 Task: In the Company laguardia.edu, Add note: 'Schedule a meeting with the analytics team to review campaign metrics.'. Mark checkbox to create task to follow up ': In 3 business days '. Create task, with  description: Physical meeting done, Add due date: In 3 Business Days; Add reminder: 30 Minutes before. Set Priority High and add note: follow up with the client regarding their recent inquiry and address any questions they may have.. Logged in from softage.5@softage.net
Action: Mouse moved to (74, 61)
Screenshot: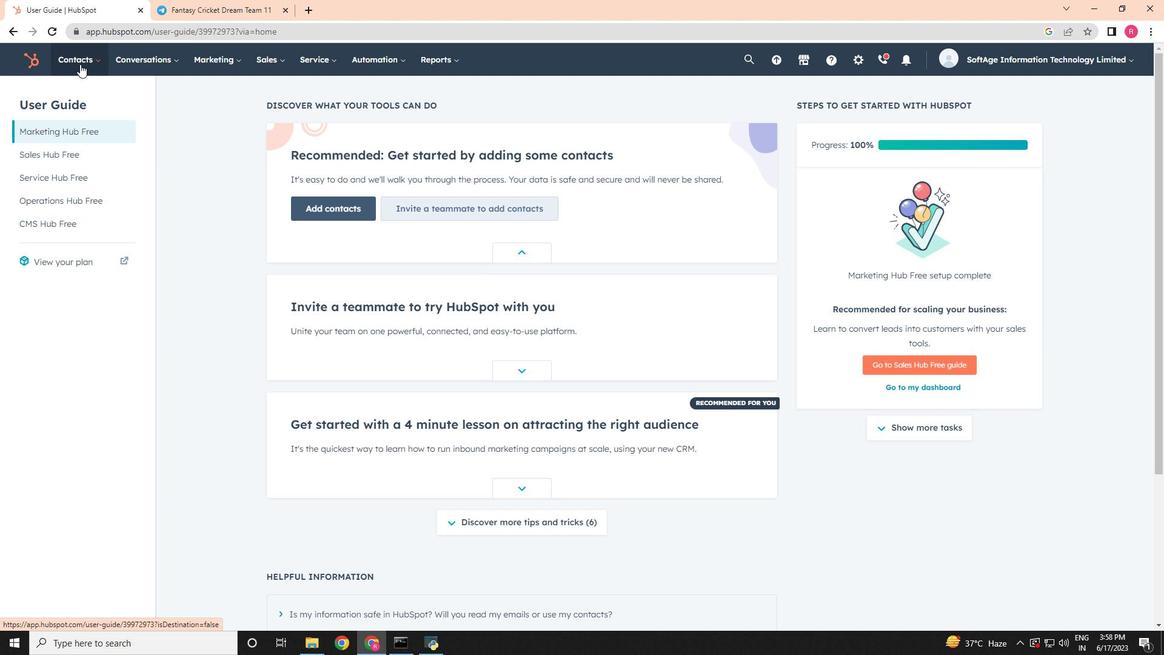 
Action: Mouse pressed left at (74, 61)
Screenshot: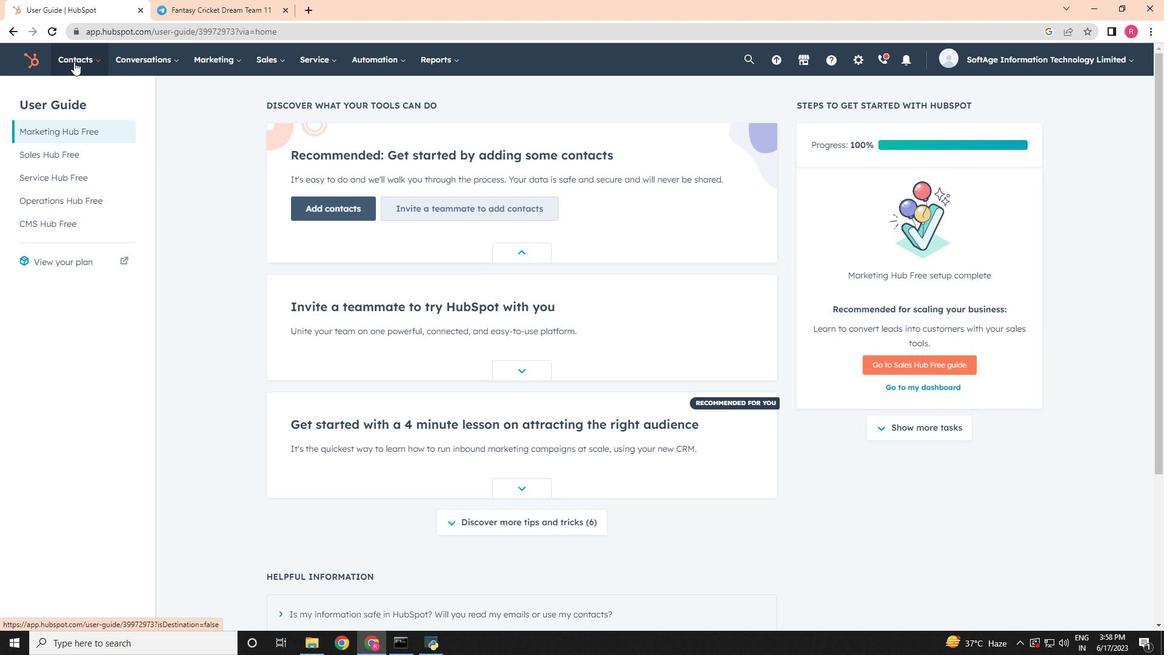 
Action: Mouse moved to (104, 115)
Screenshot: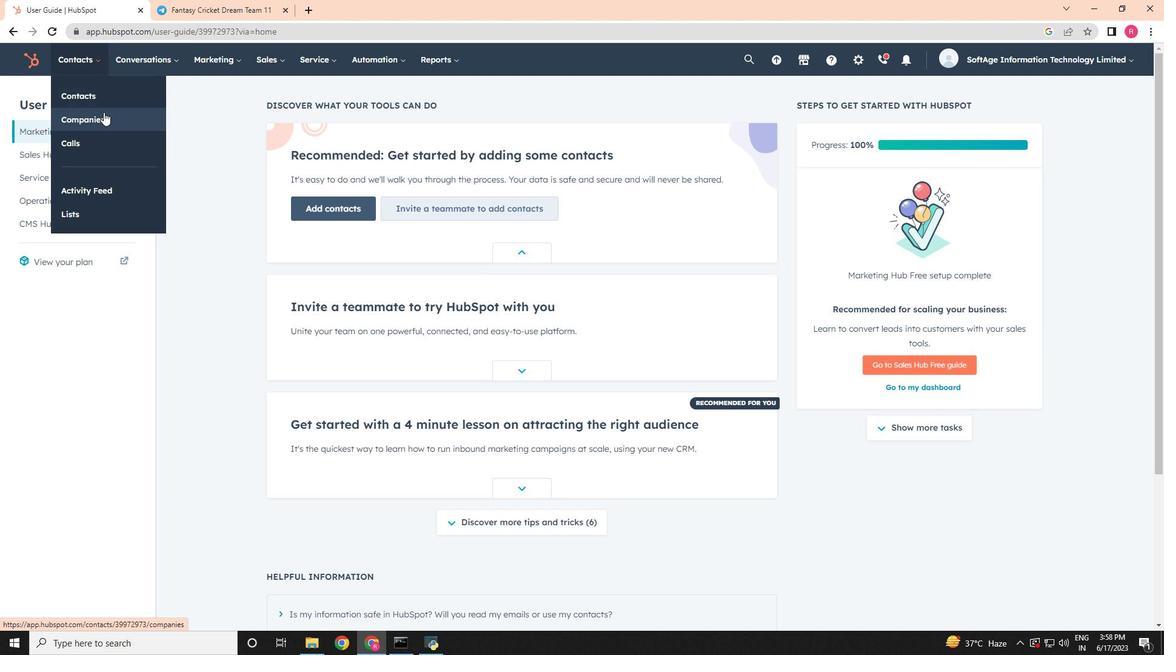 
Action: Mouse pressed left at (104, 115)
Screenshot: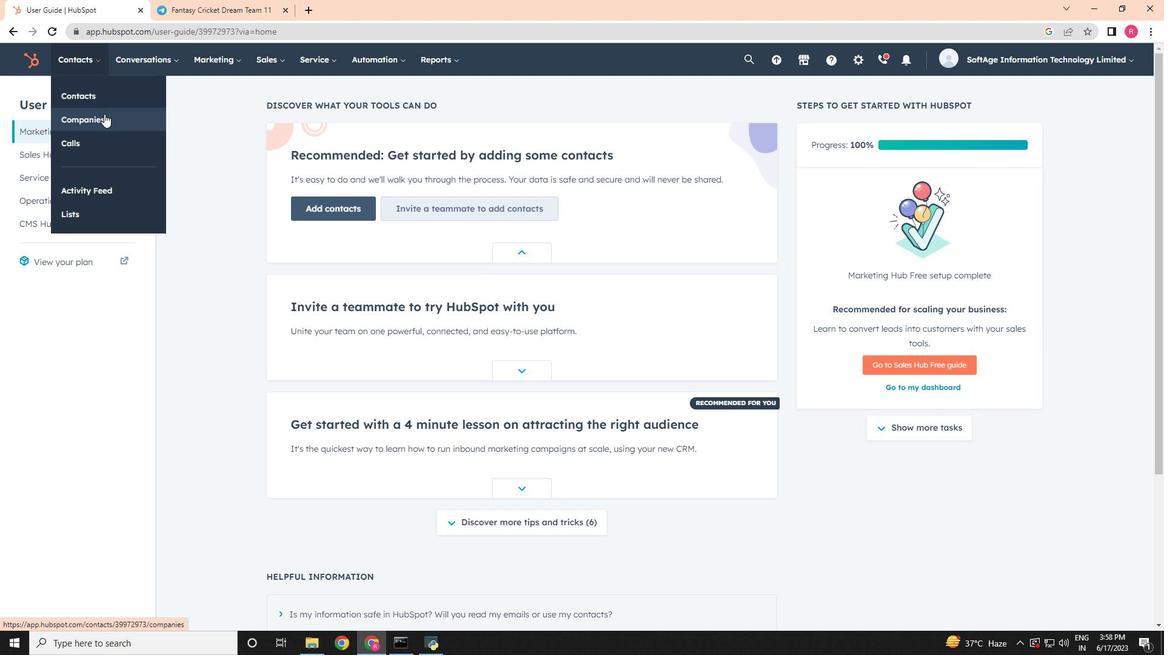 
Action: Mouse moved to (84, 192)
Screenshot: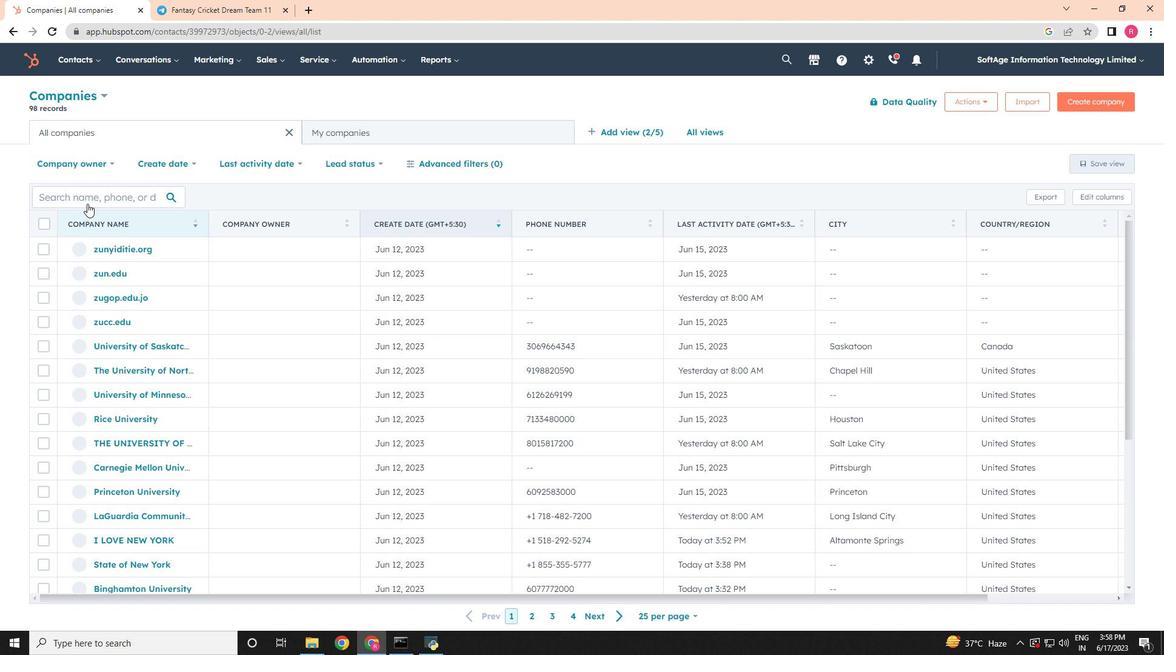 
Action: Mouse pressed left at (84, 192)
Screenshot: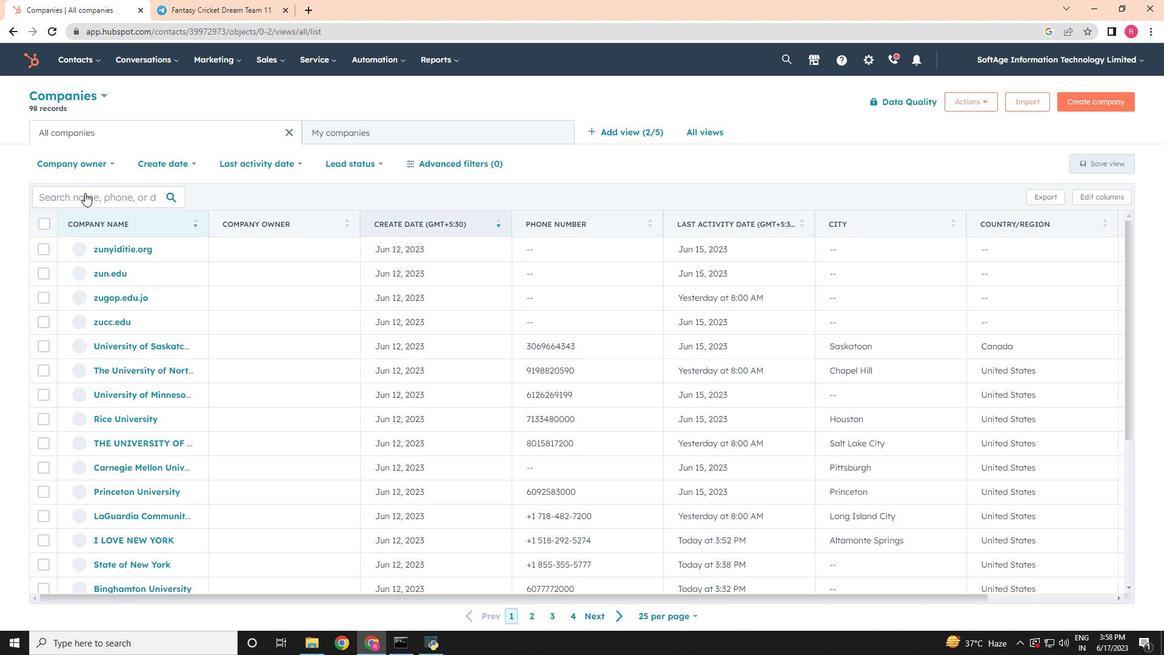 
Action: Mouse pressed left at (84, 192)
Screenshot: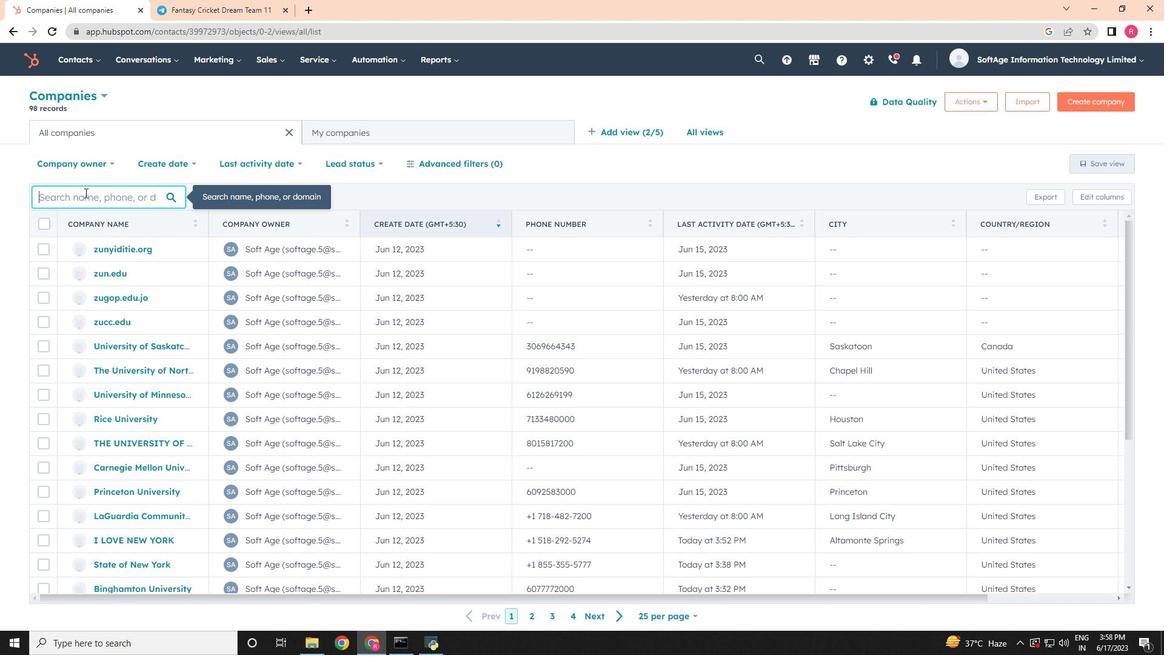 
Action: Key pressed lagua
Screenshot: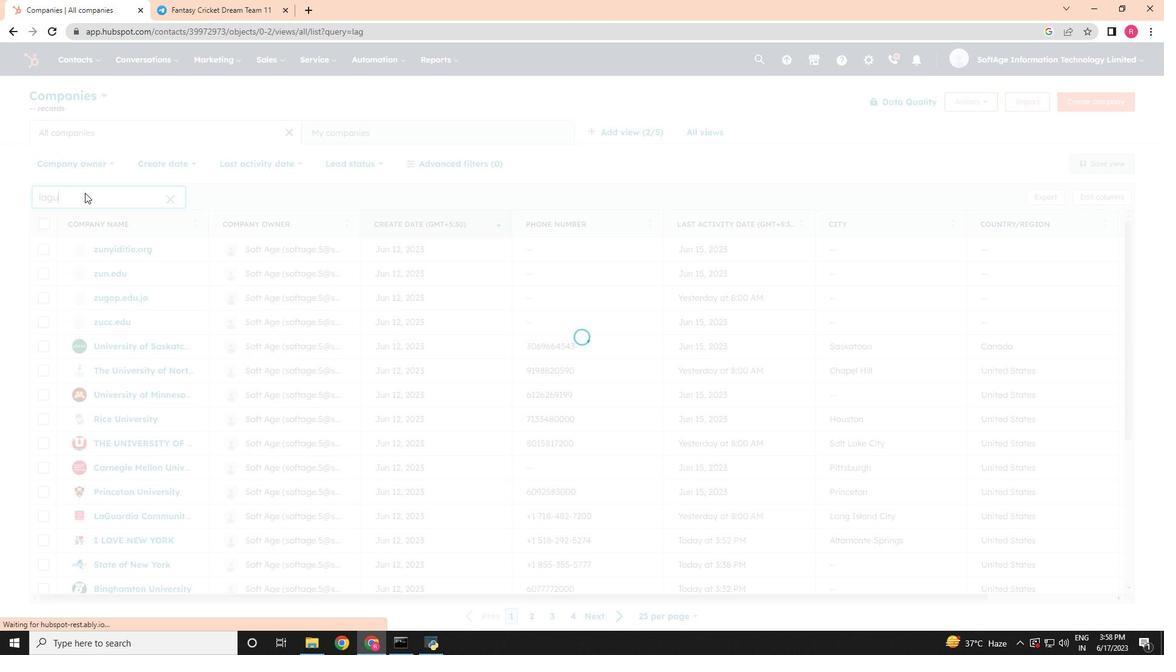 
Action: Mouse moved to (125, 248)
Screenshot: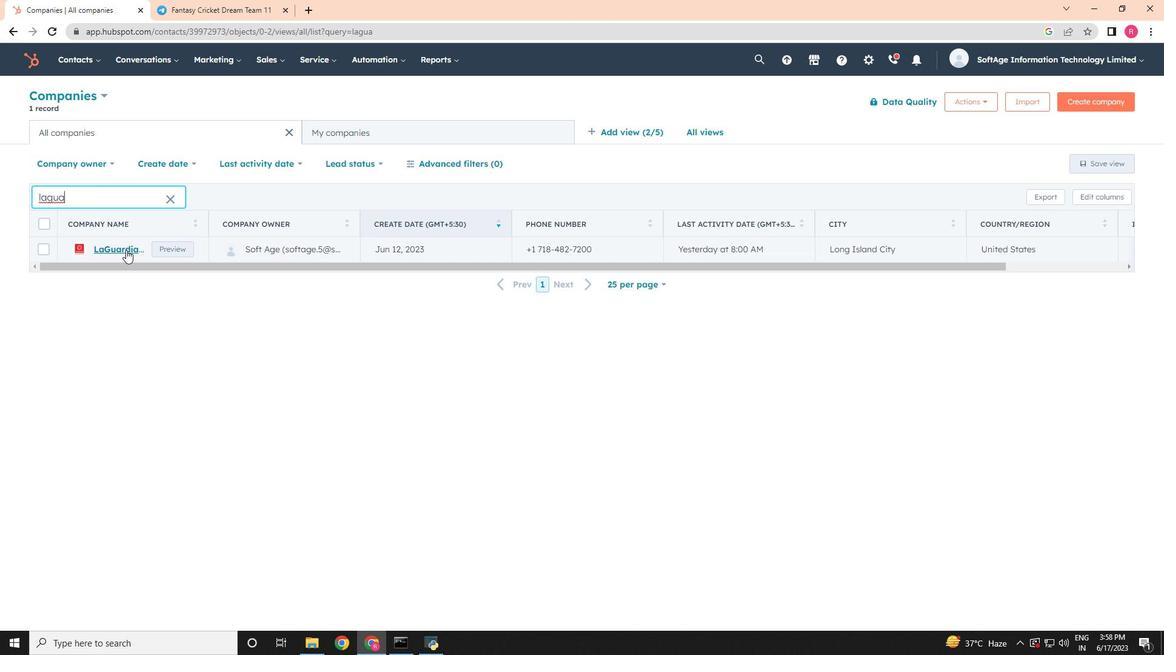 
Action: Mouse pressed left at (125, 248)
Screenshot: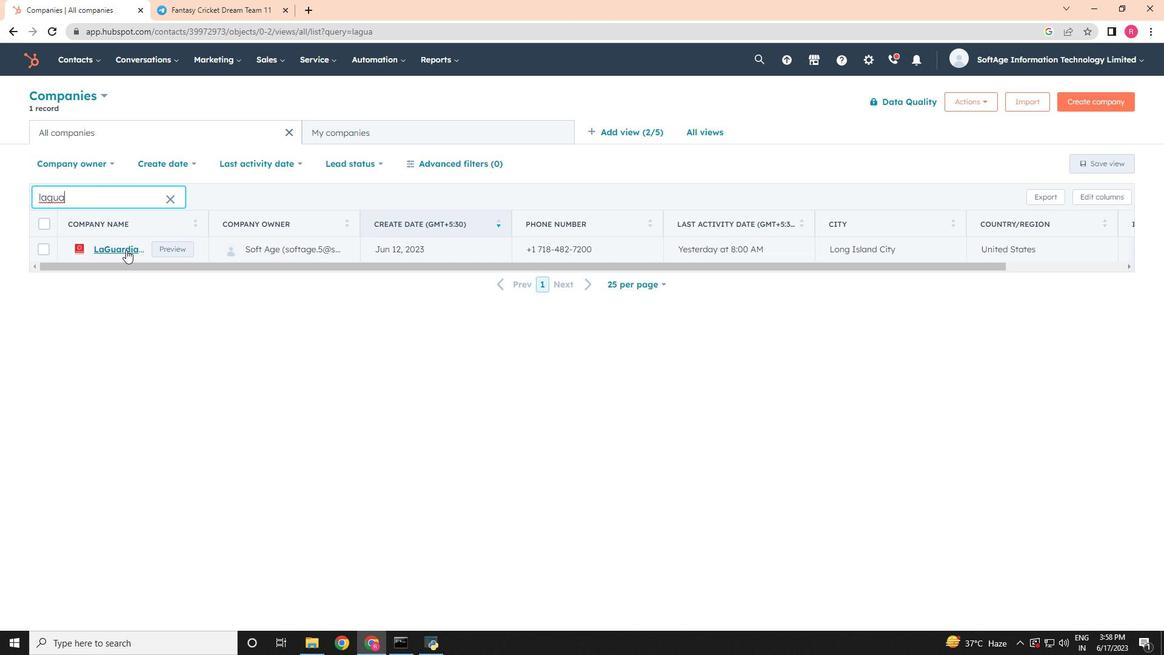 
Action: Mouse moved to (39, 200)
Screenshot: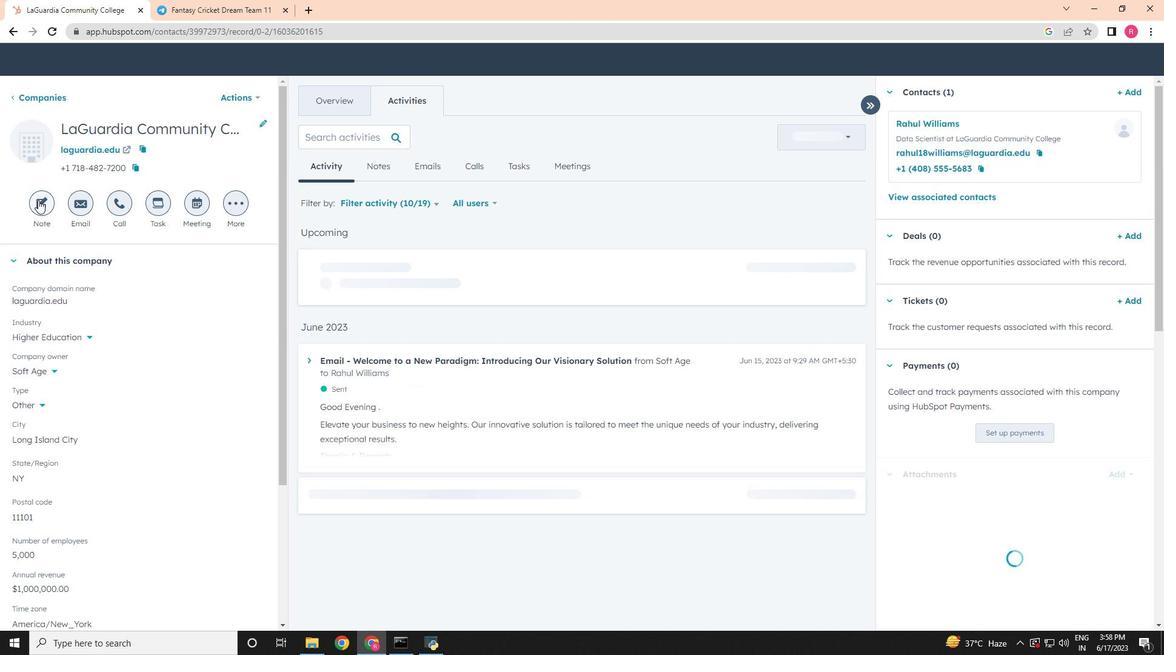
Action: Mouse pressed left at (39, 200)
Screenshot: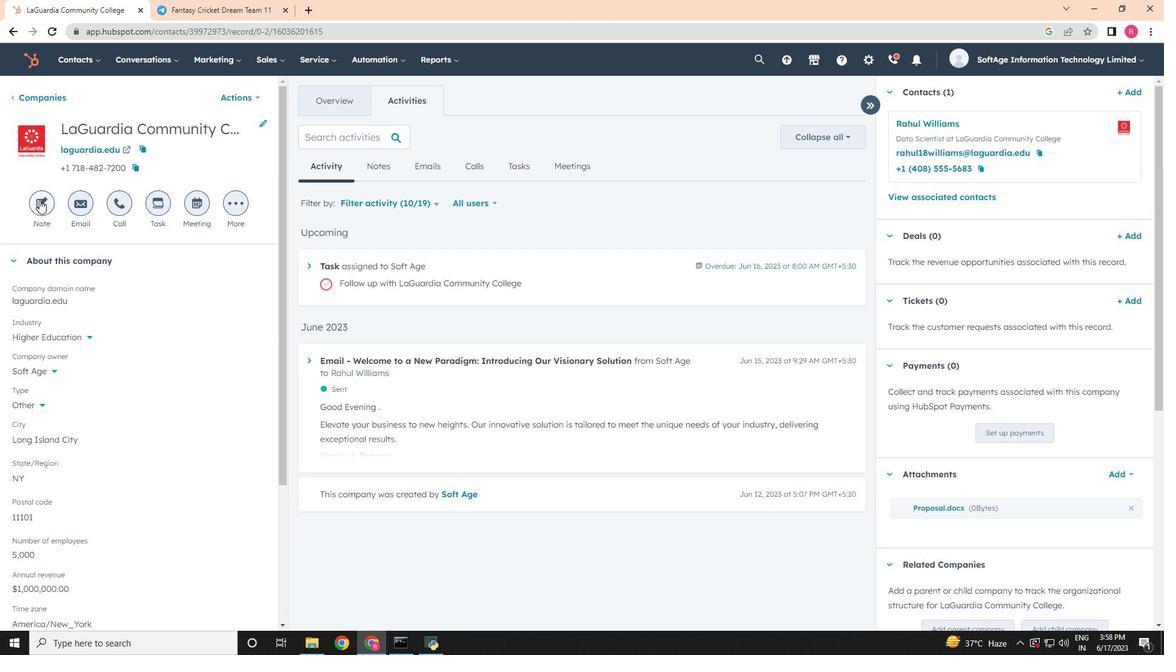 
Action: Mouse moved to (1023, 362)
Screenshot: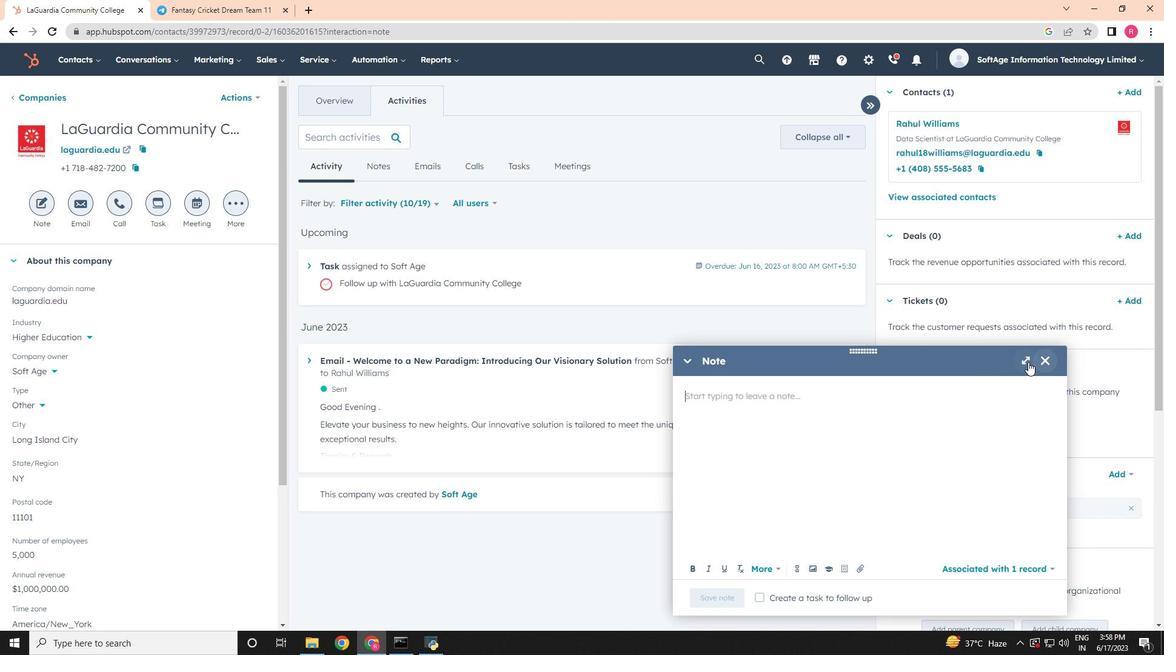 
Action: Mouse pressed left at (1023, 362)
Screenshot: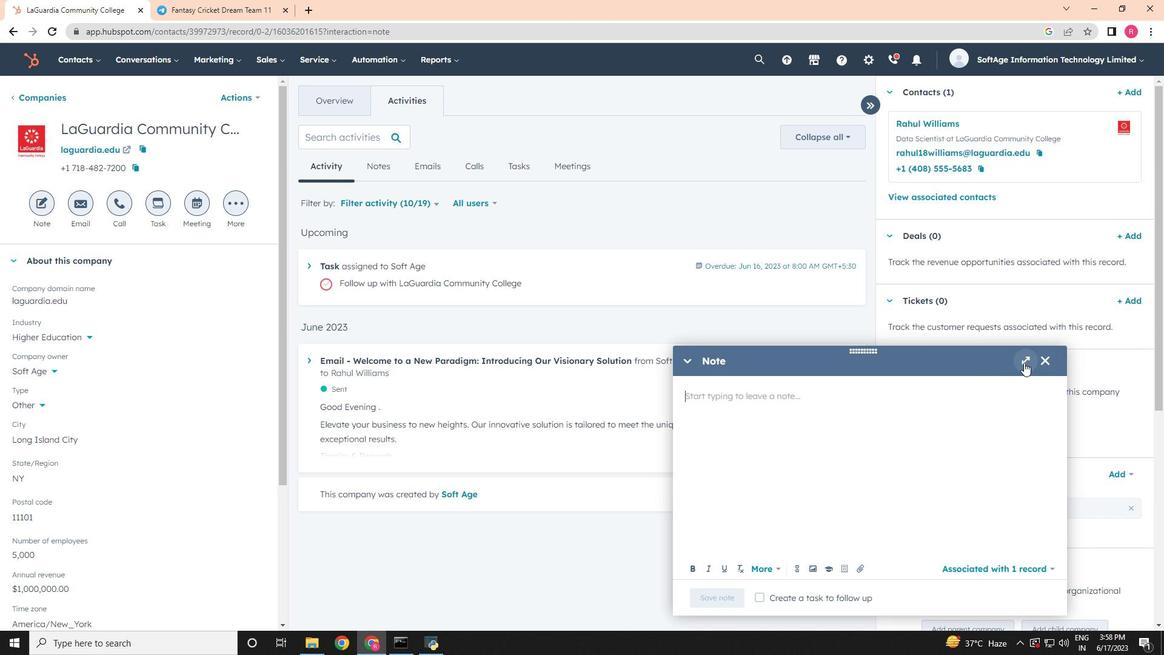 
Action: Mouse moved to (848, 381)
Screenshot: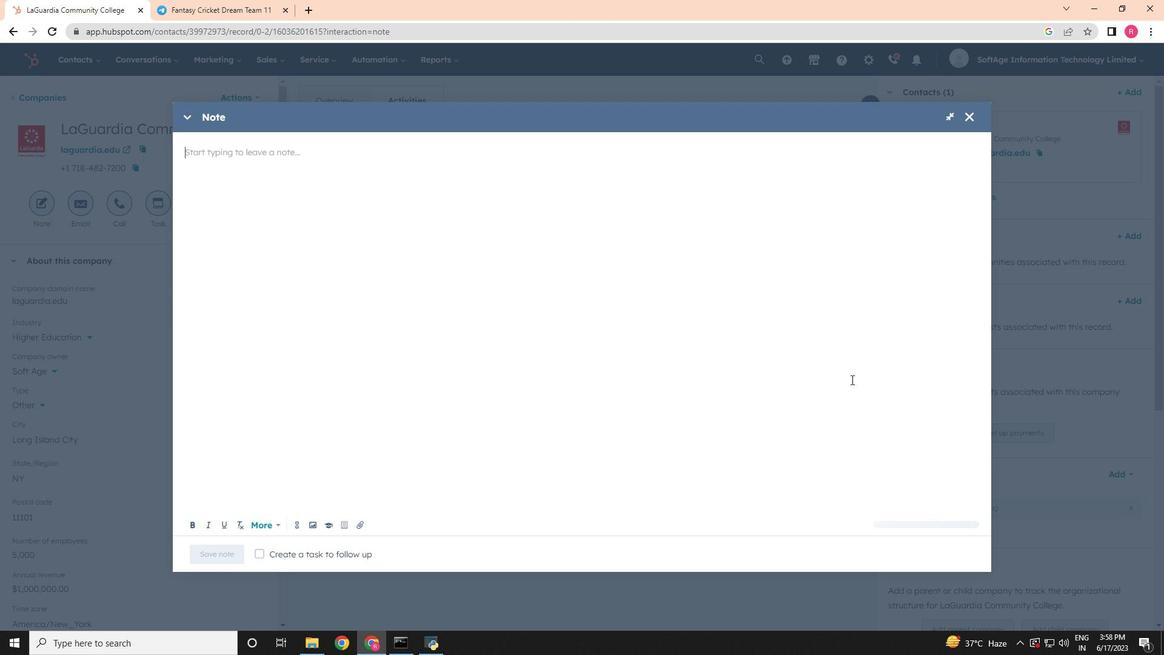 
Action: Key pressed <Key.shift>Schedule<Key.space>a<Key.space>meeting<Key.space>with<Key.space>the<Key.space>analytics<Key.space>team<Key.space>to<Key.space>review<Key.space>campaign<Key.space>metrics.
Screenshot: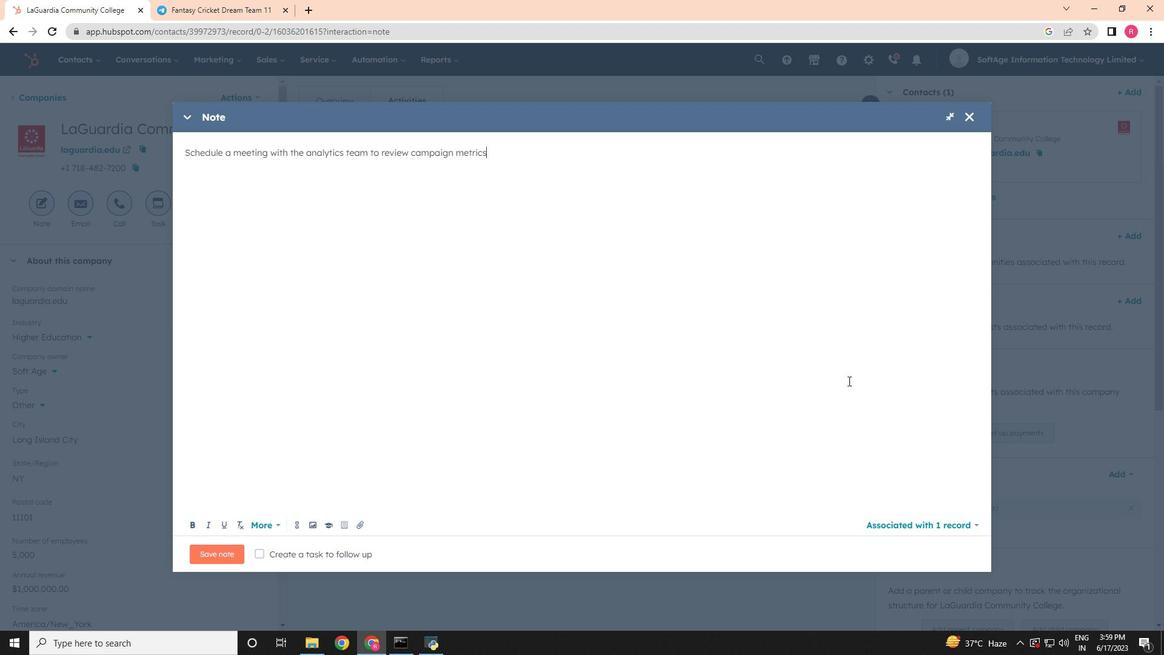 
Action: Mouse scrolled (848, 381) with delta (0, 0)
Screenshot: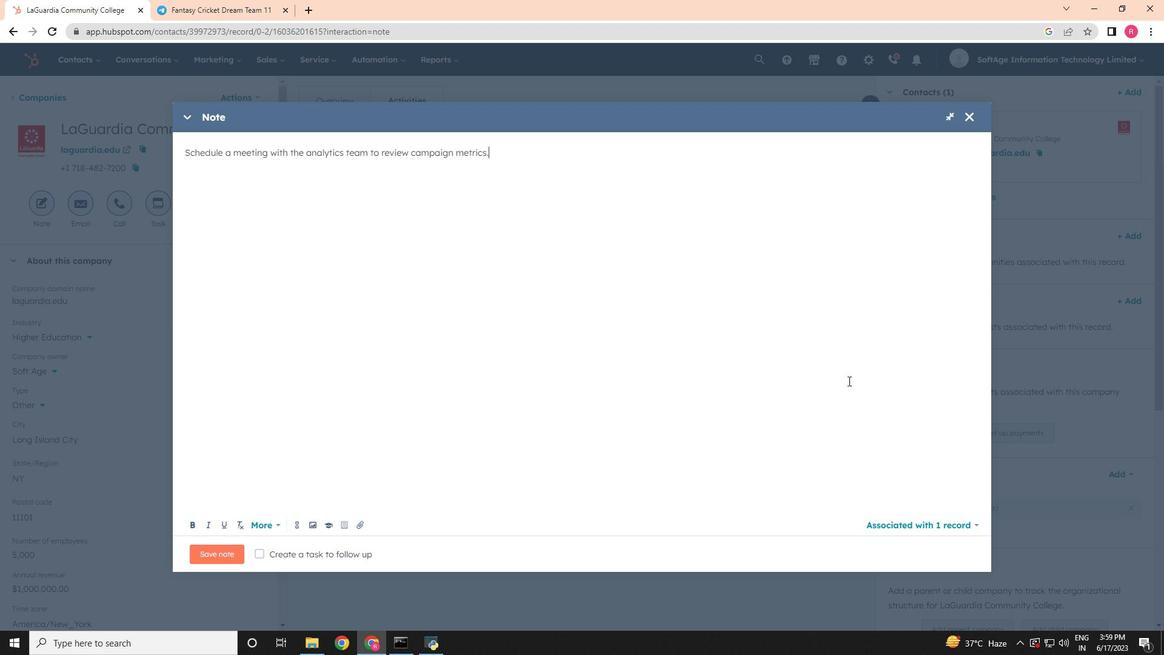
Action: Mouse moved to (257, 551)
Screenshot: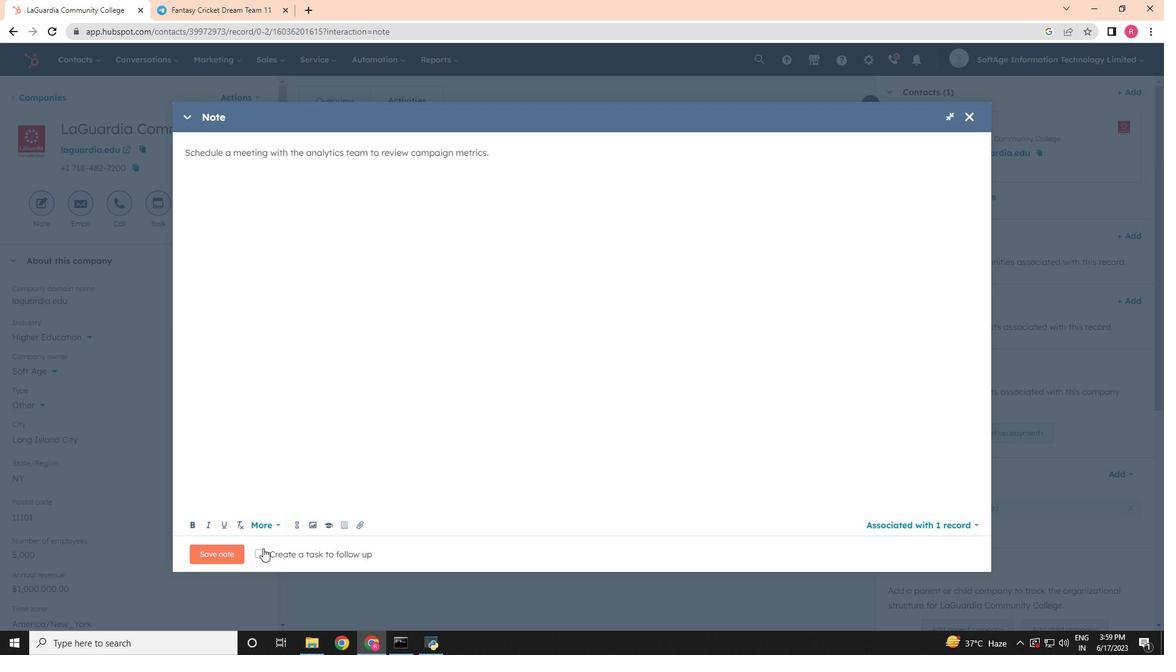 
Action: Mouse pressed left at (257, 551)
Screenshot: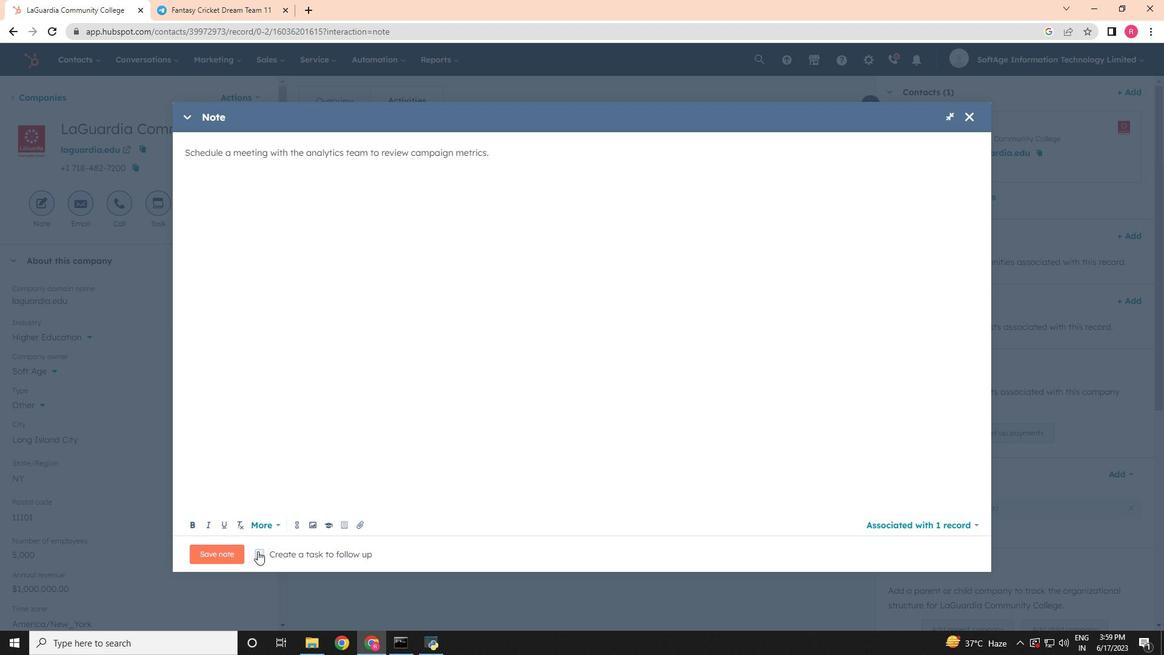 
Action: Mouse moved to (416, 555)
Screenshot: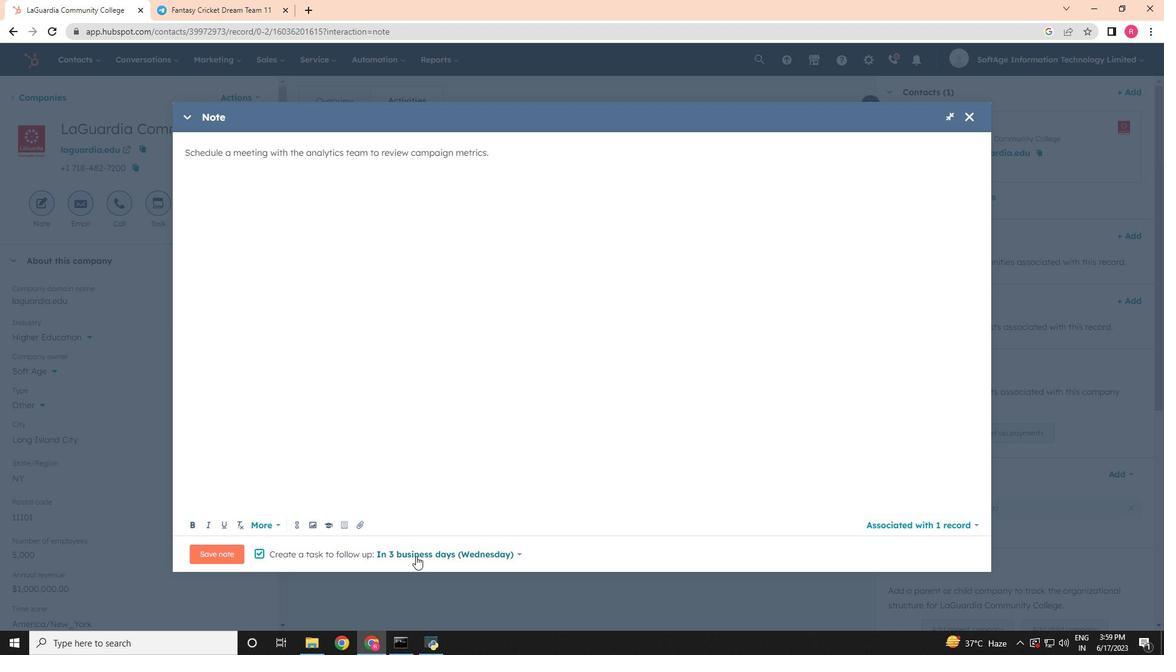 
Action: Mouse pressed left at (416, 555)
Screenshot: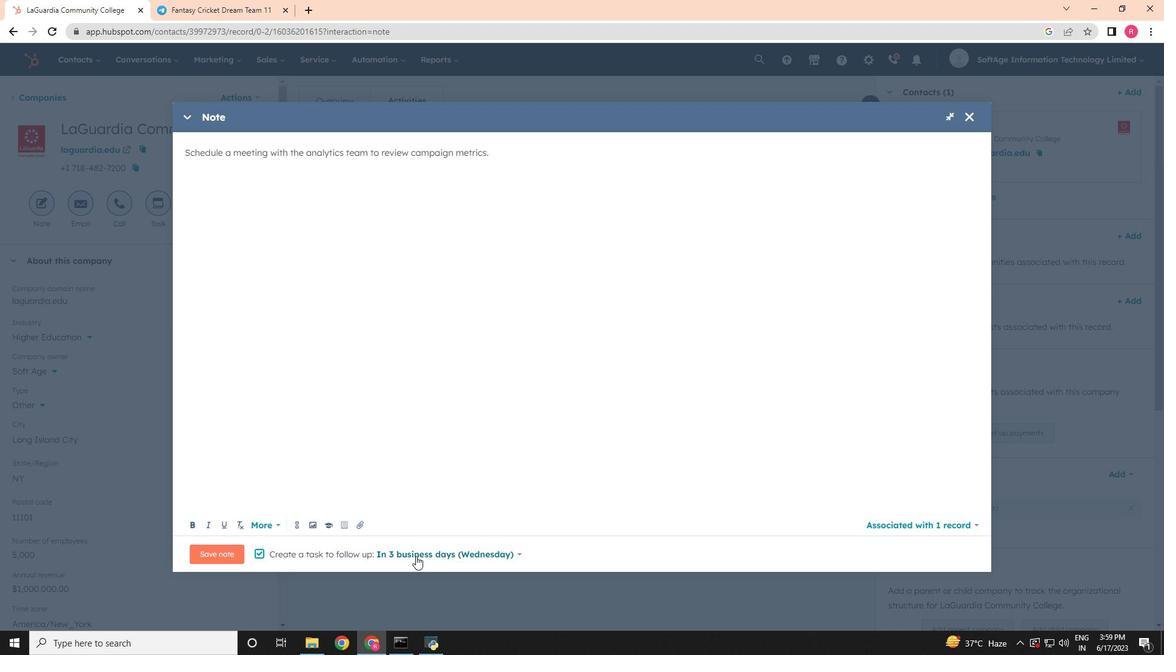 
Action: Mouse moved to (410, 439)
Screenshot: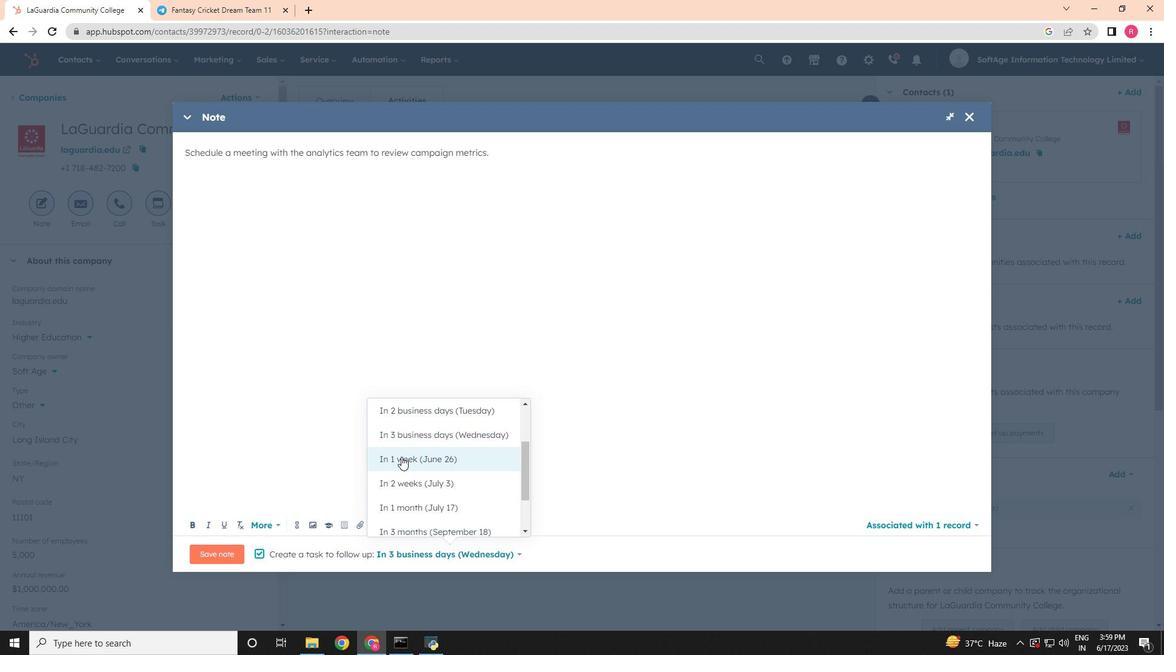 
Action: Mouse pressed left at (410, 439)
Screenshot: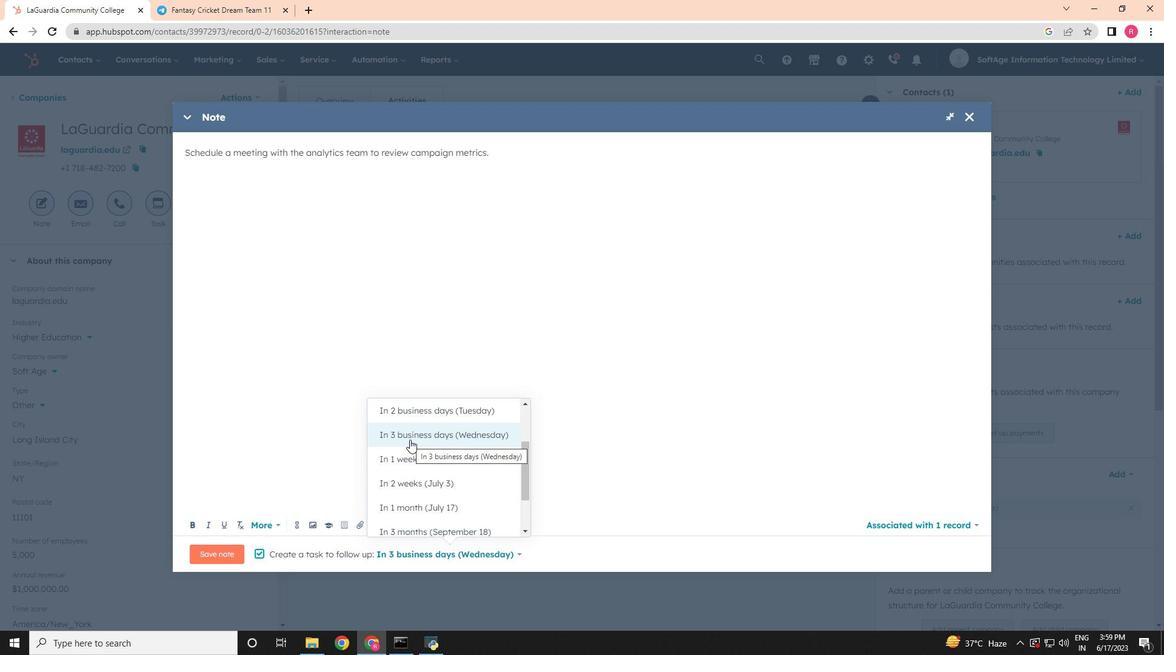 
Action: Mouse moved to (234, 551)
Screenshot: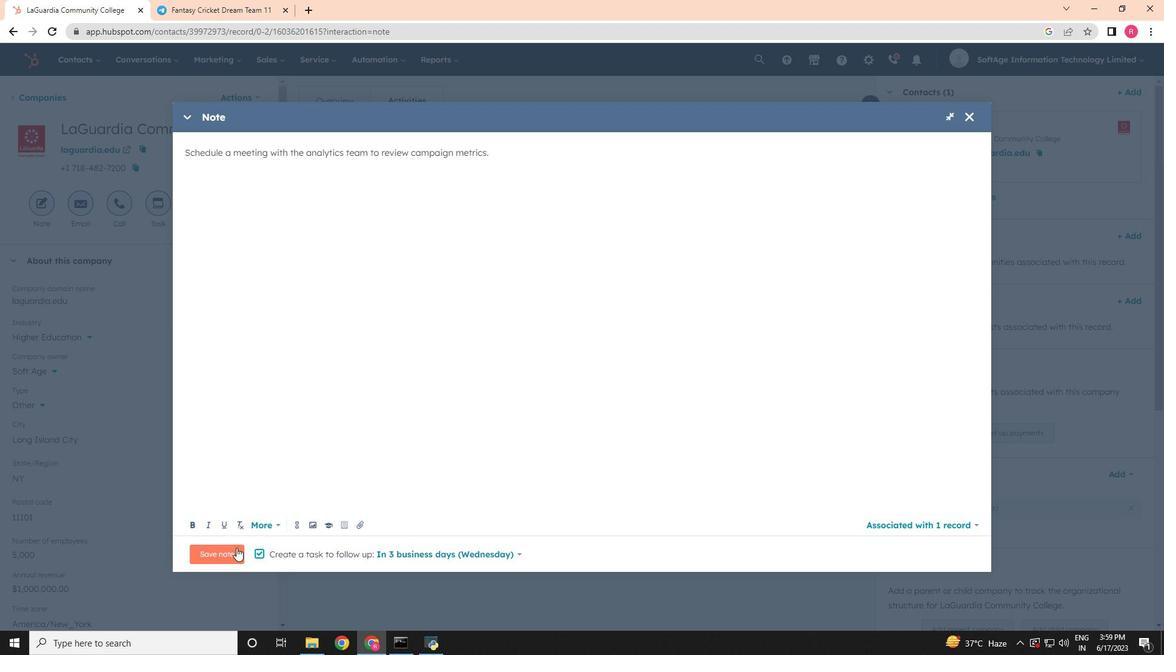 
Action: Mouse pressed left at (234, 551)
Screenshot: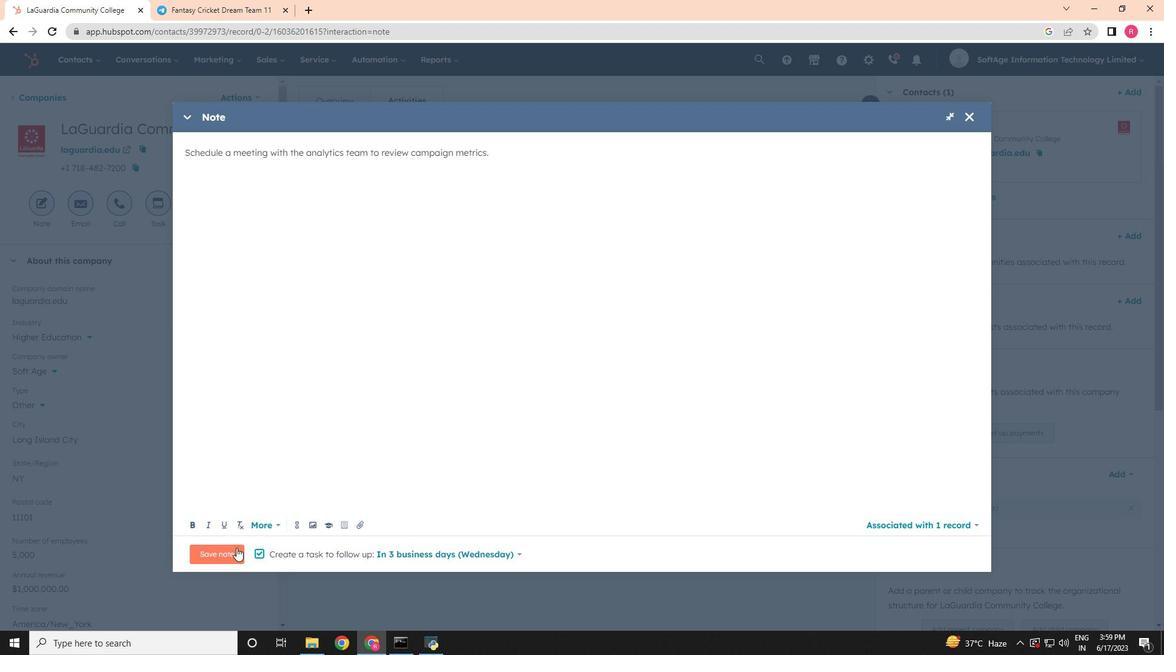 
Action: Mouse moved to (149, 211)
Screenshot: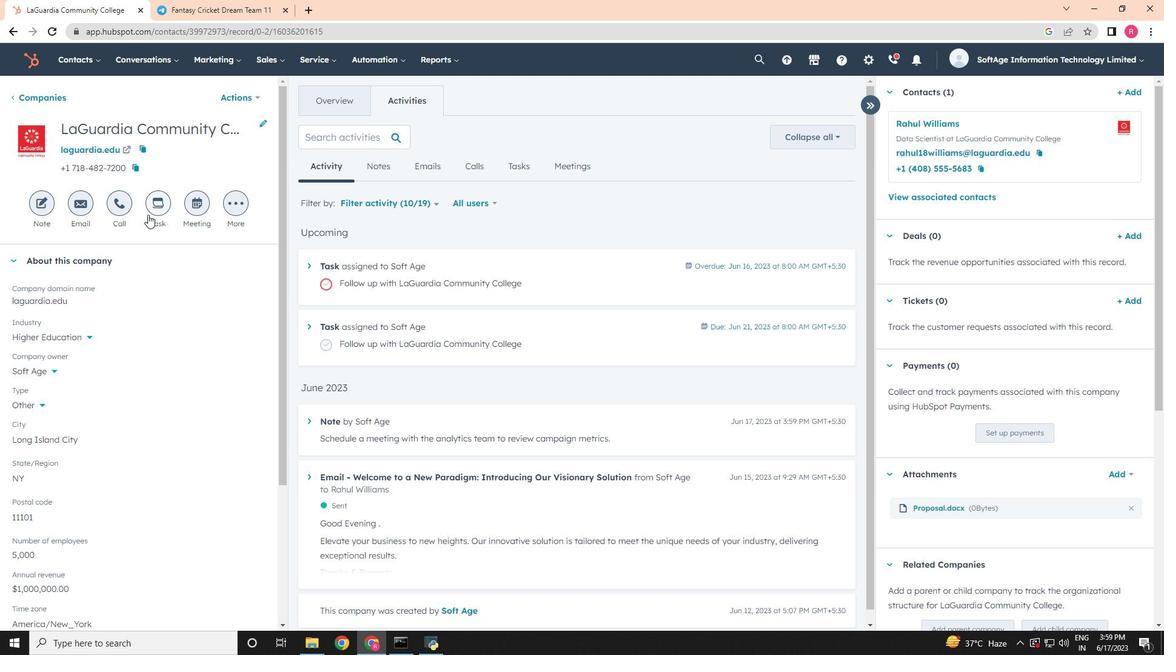 
Action: Mouse pressed left at (149, 211)
Screenshot: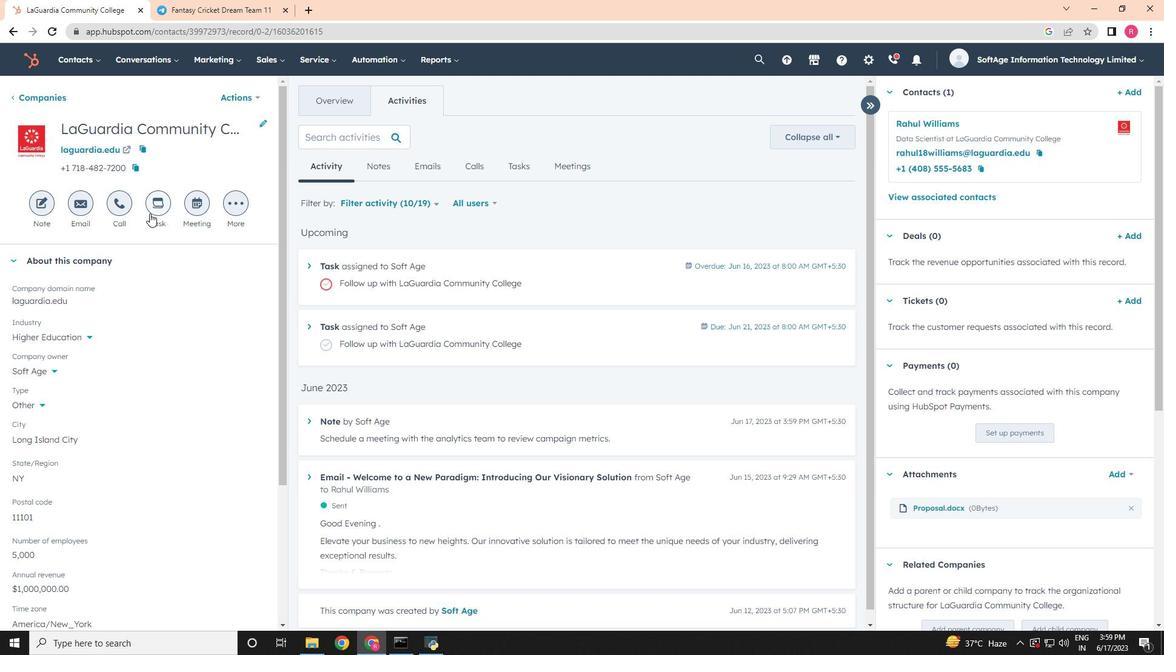 
Action: Mouse moved to (803, 425)
Screenshot: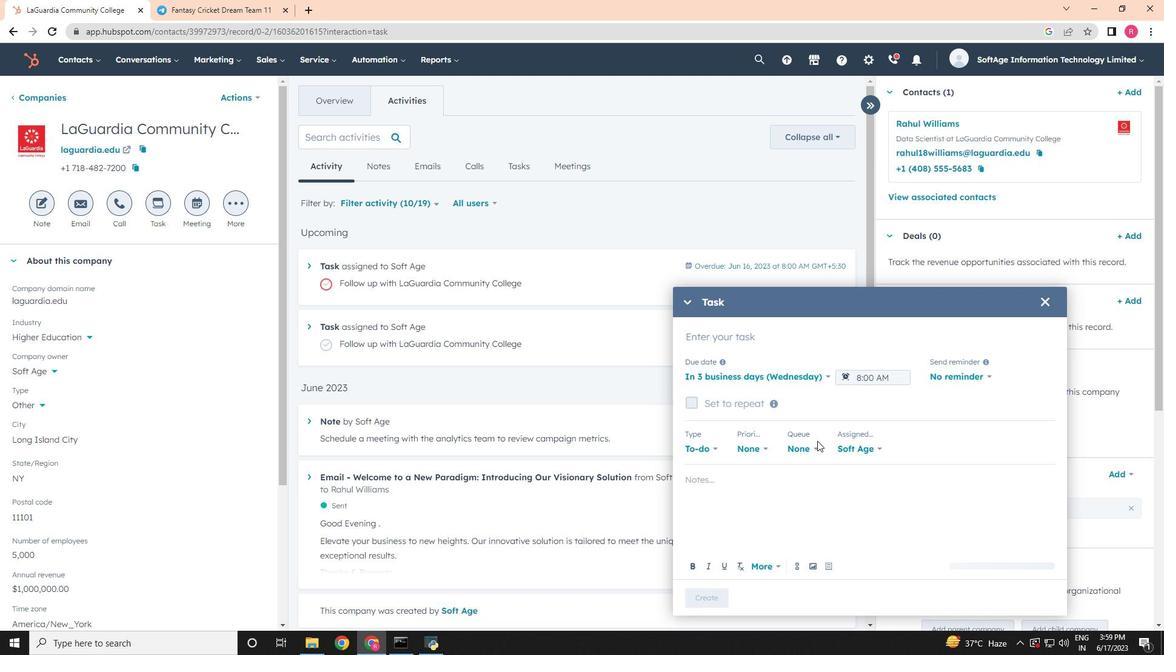 
Action: Key pressed <Key.shift>Physical<Key.space>meeting<Key.space>done
Screenshot: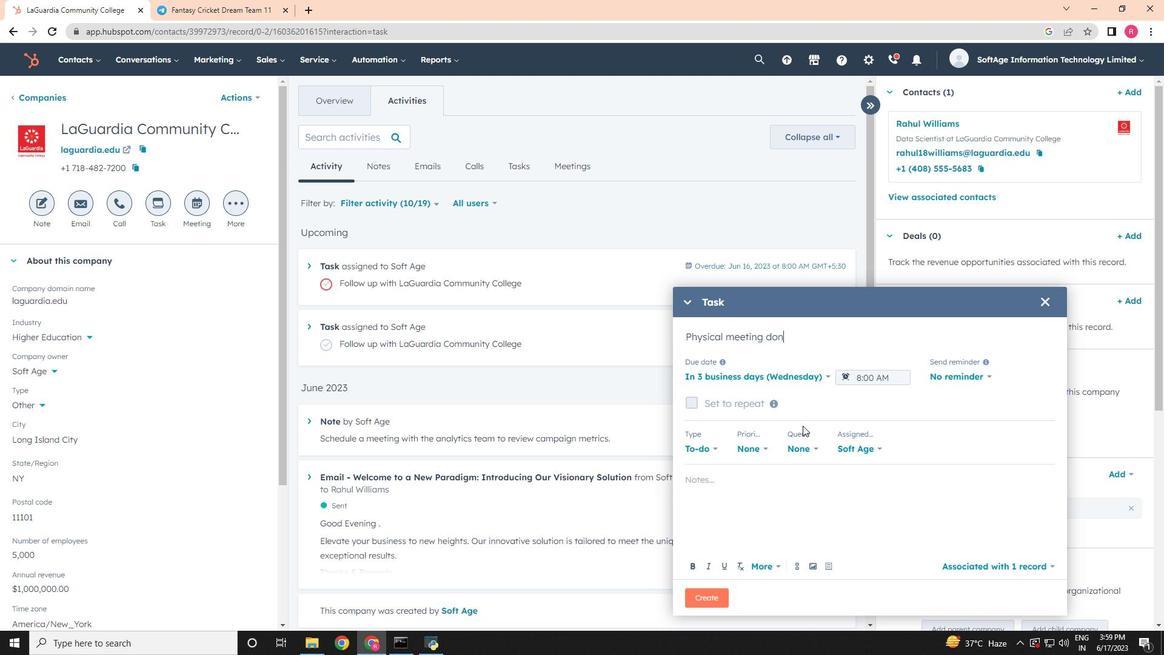 
Action: Mouse moved to (803, 381)
Screenshot: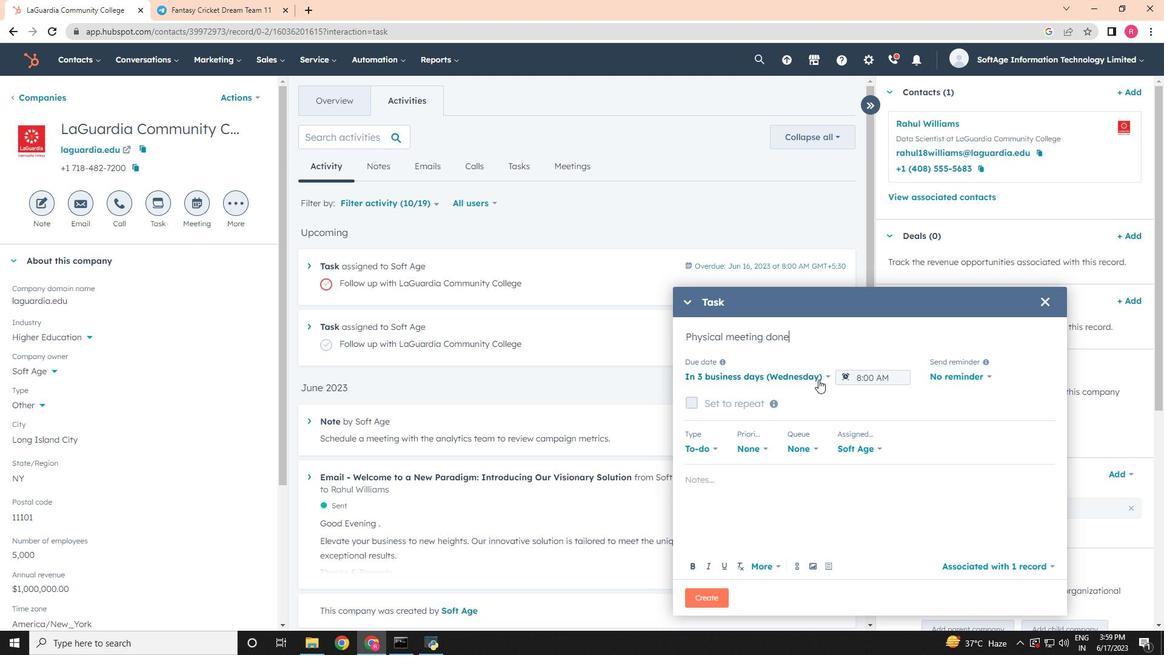 
Action: Mouse pressed left at (803, 381)
Screenshot: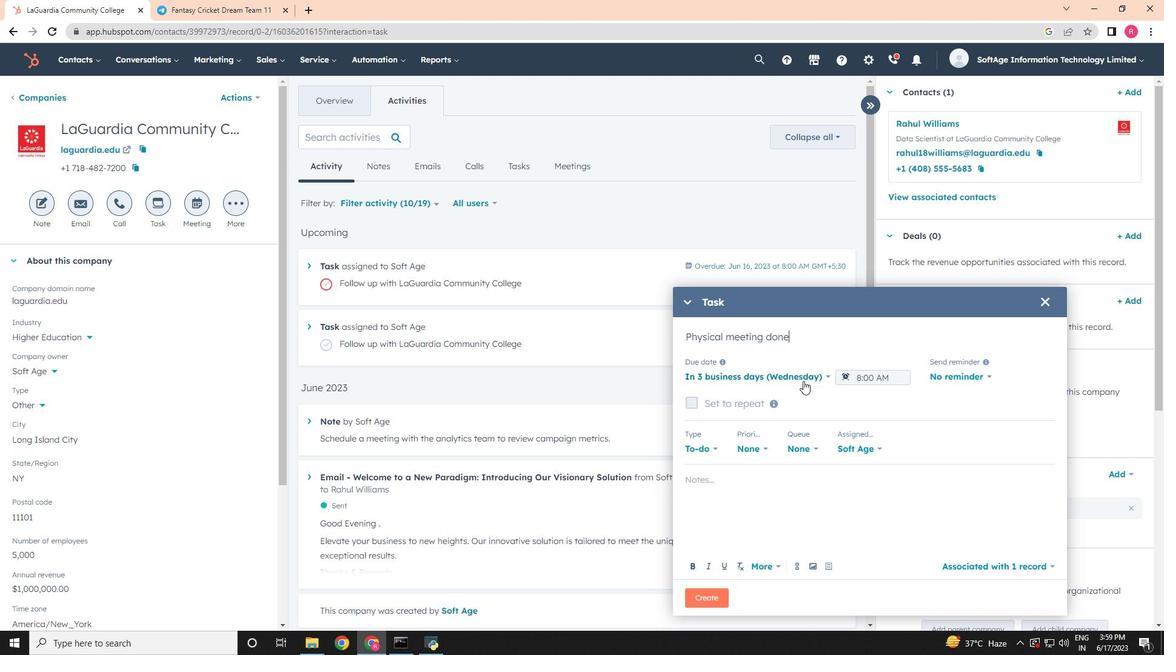 
Action: Mouse moved to (777, 428)
Screenshot: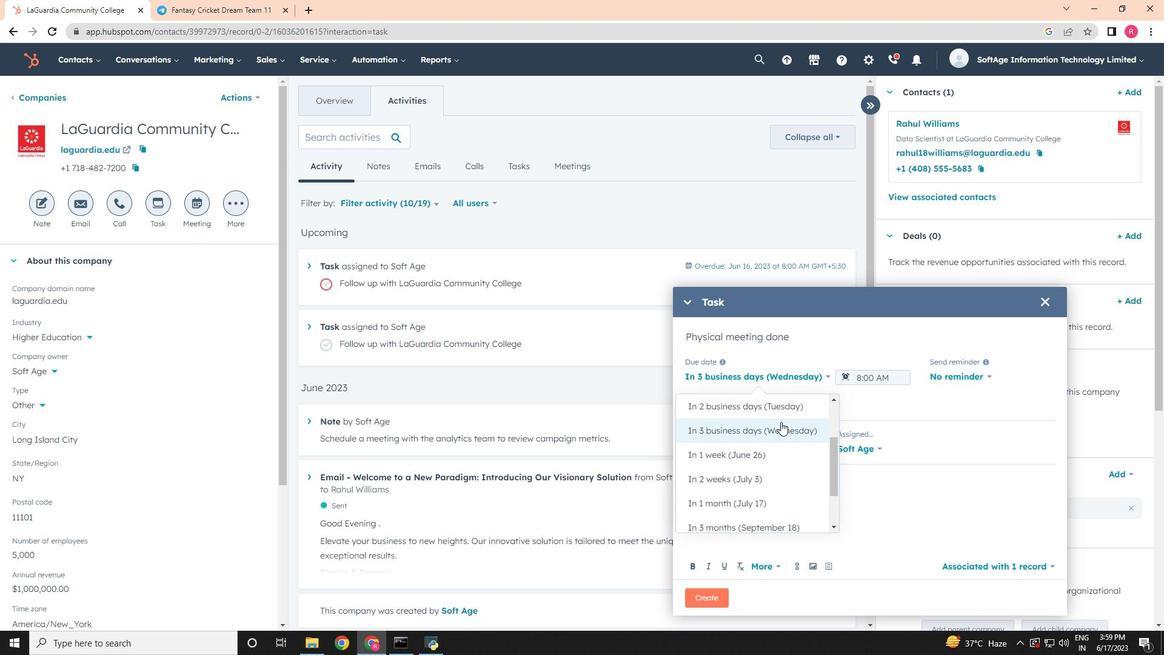 
Action: Mouse pressed left at (777, 428)
Screenshot: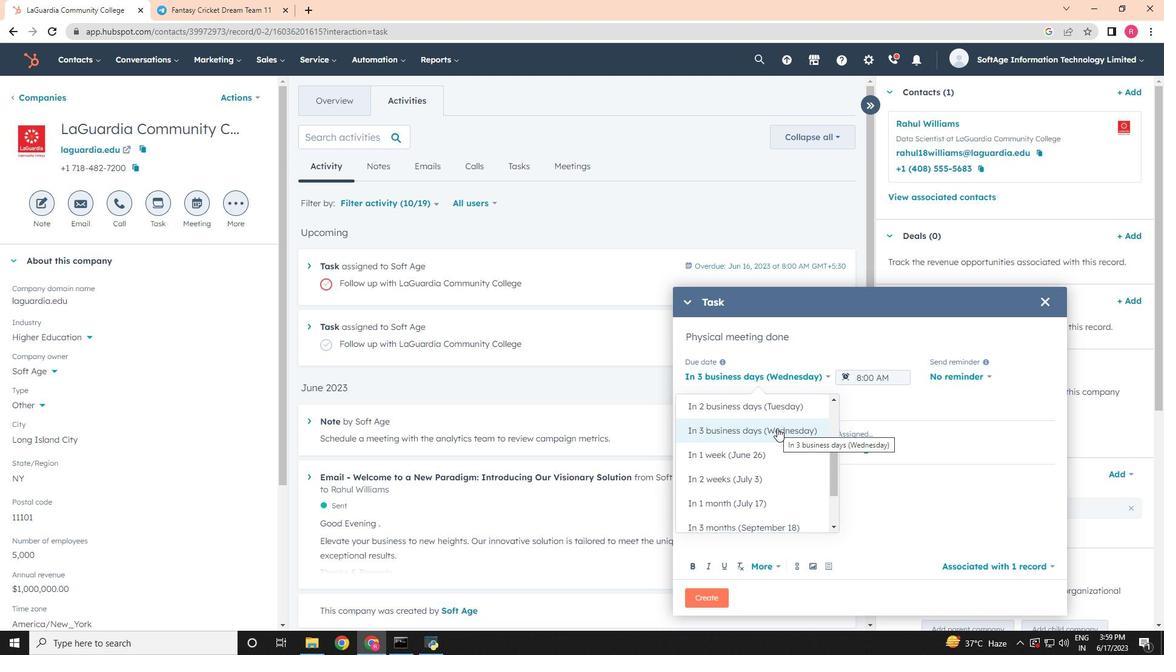 
Action: Mouse moved to (979, 375)
Screenshot: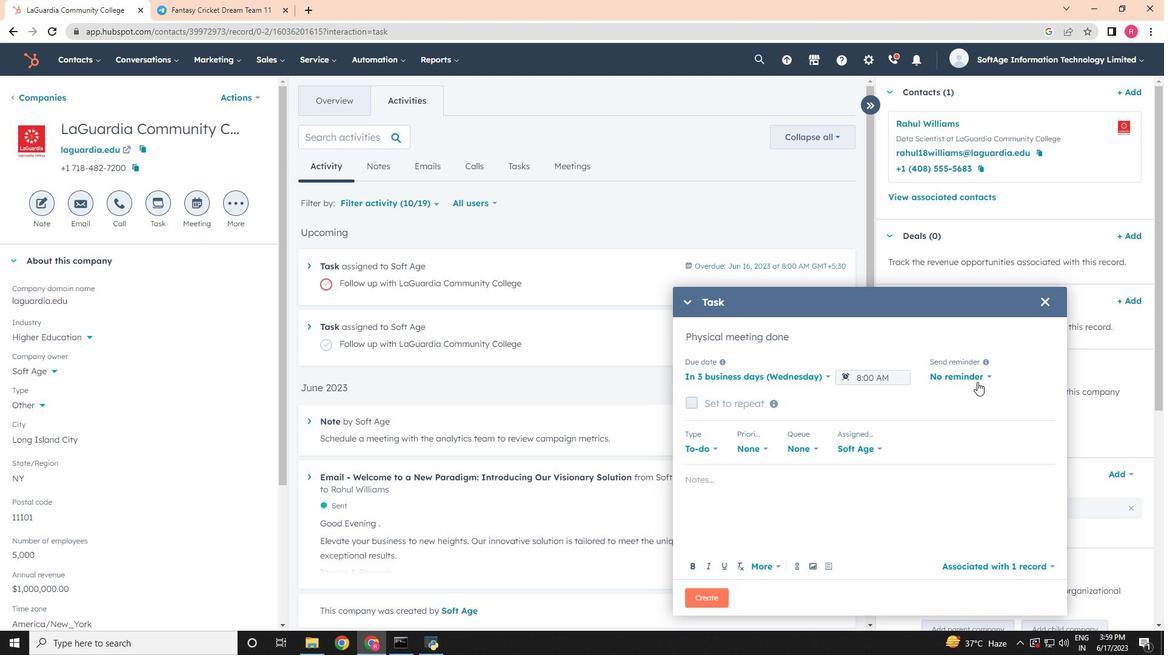 
Action: Mouse pressed left at (979, 375)
Screenshot: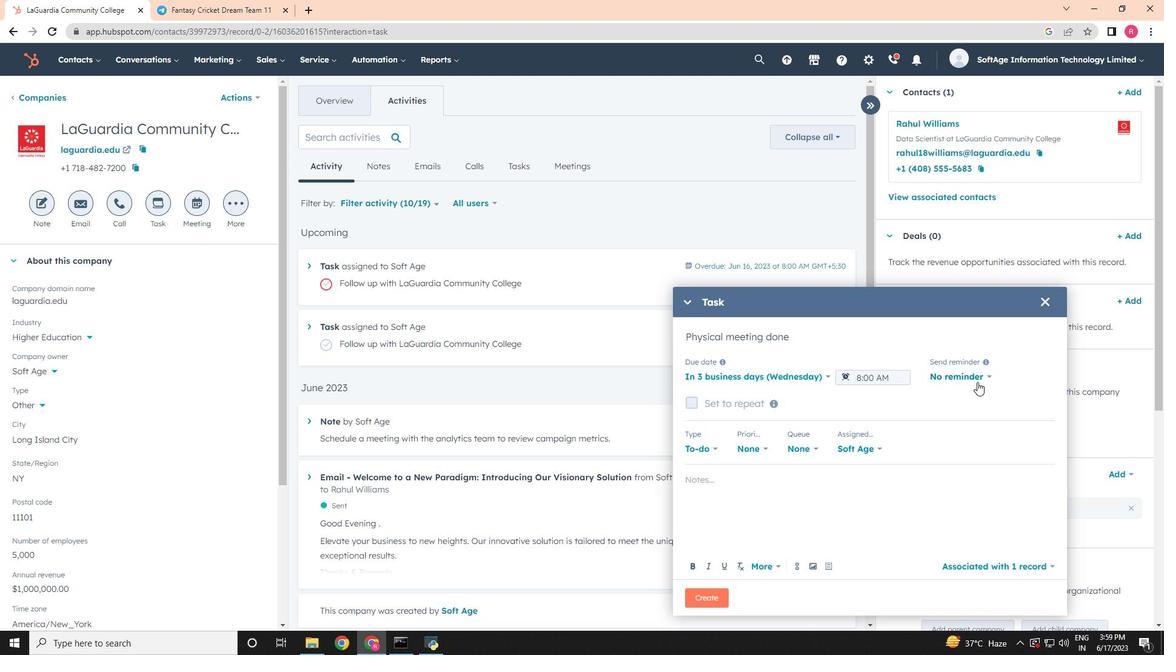 
Action: Mouse moved to (932, 451)
Screenshot: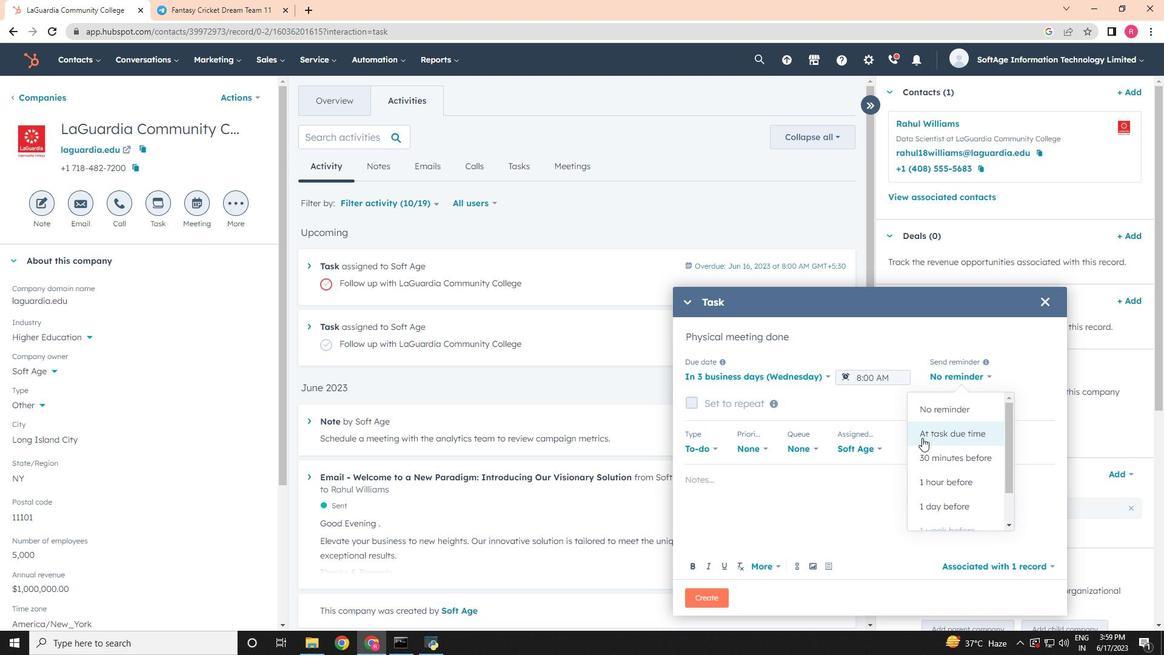 
Action: Mouse pressed left at (932, 451)
Screenshot: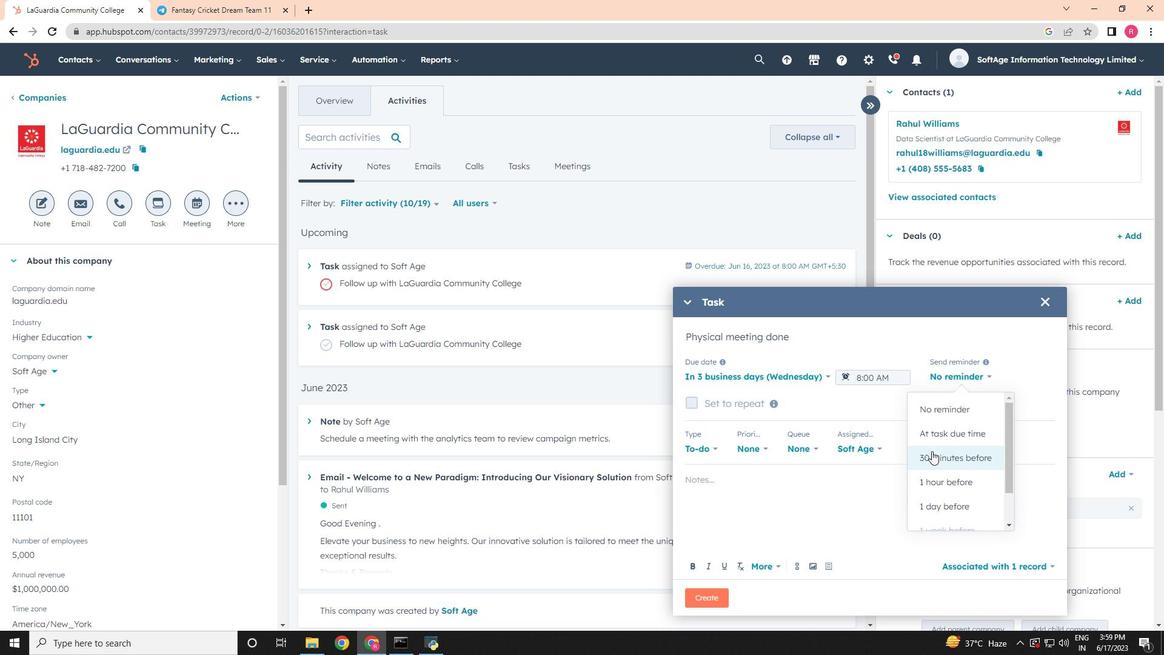 
Action: Mouse moved to (758, 448)
Screenshot: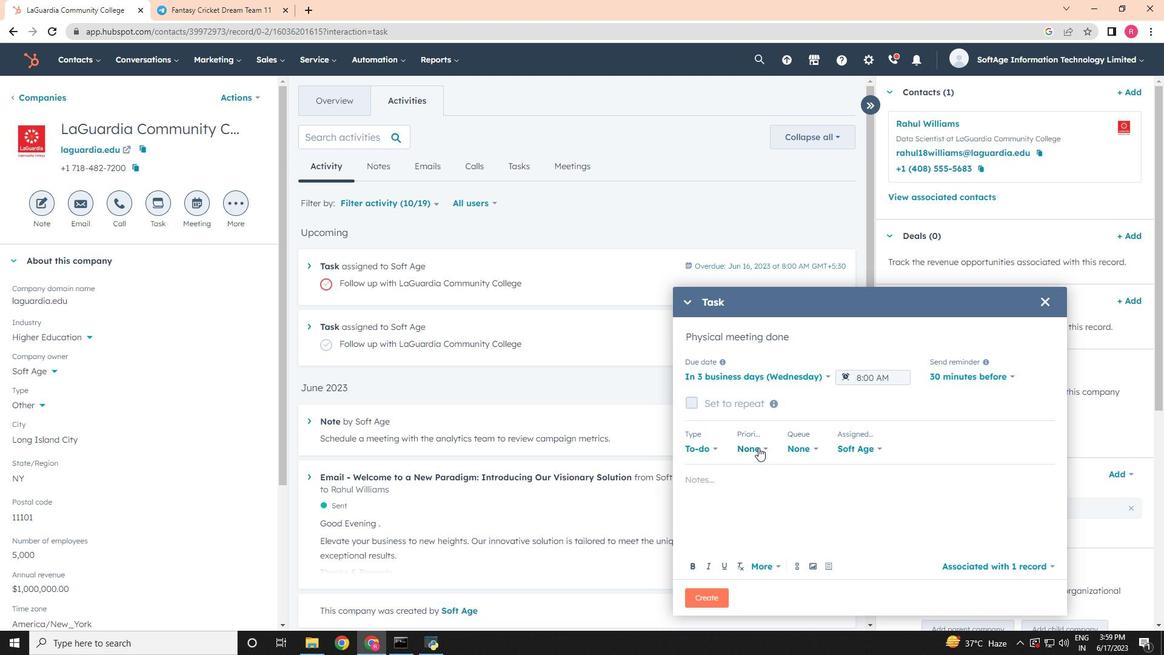 
Action: Mouse pressed left at (758, 448)
Screenshot: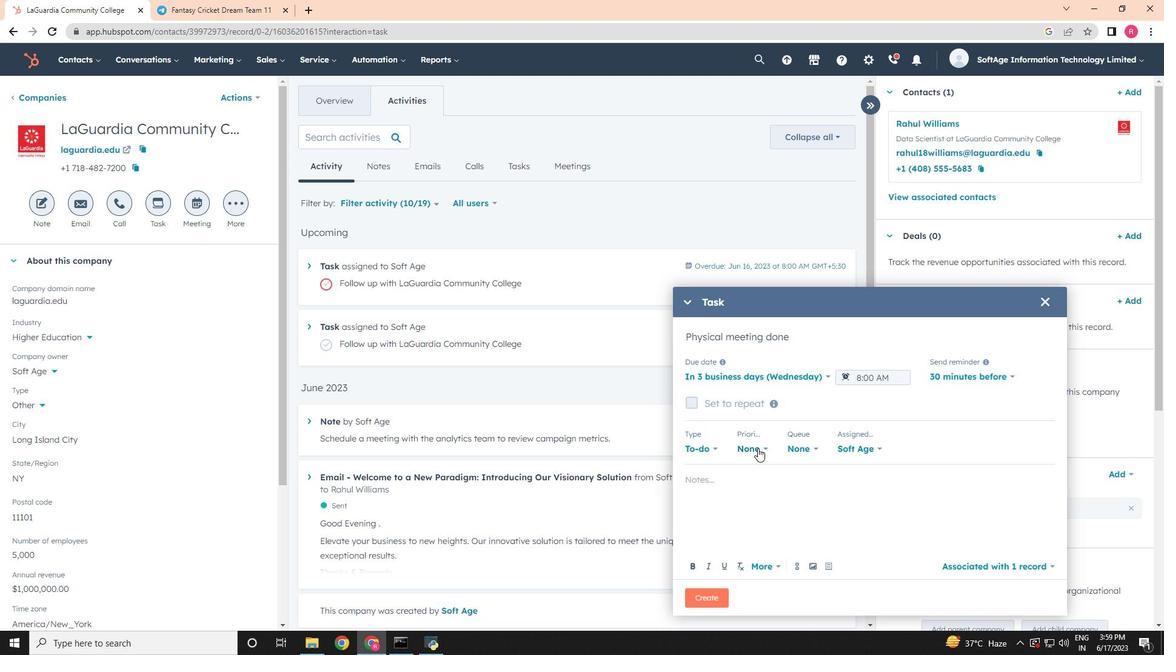 
Action: Mouse moved to (762, 547)
Screenshot: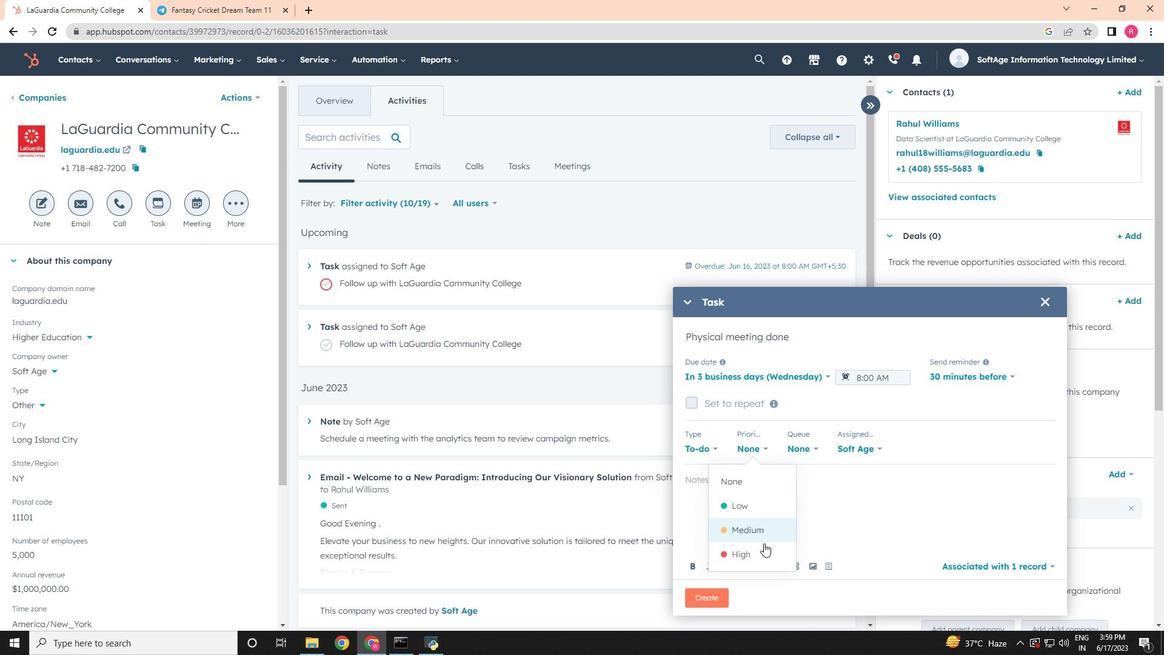 
Action: Mouse pressed left at (762, 547)
Screenshot: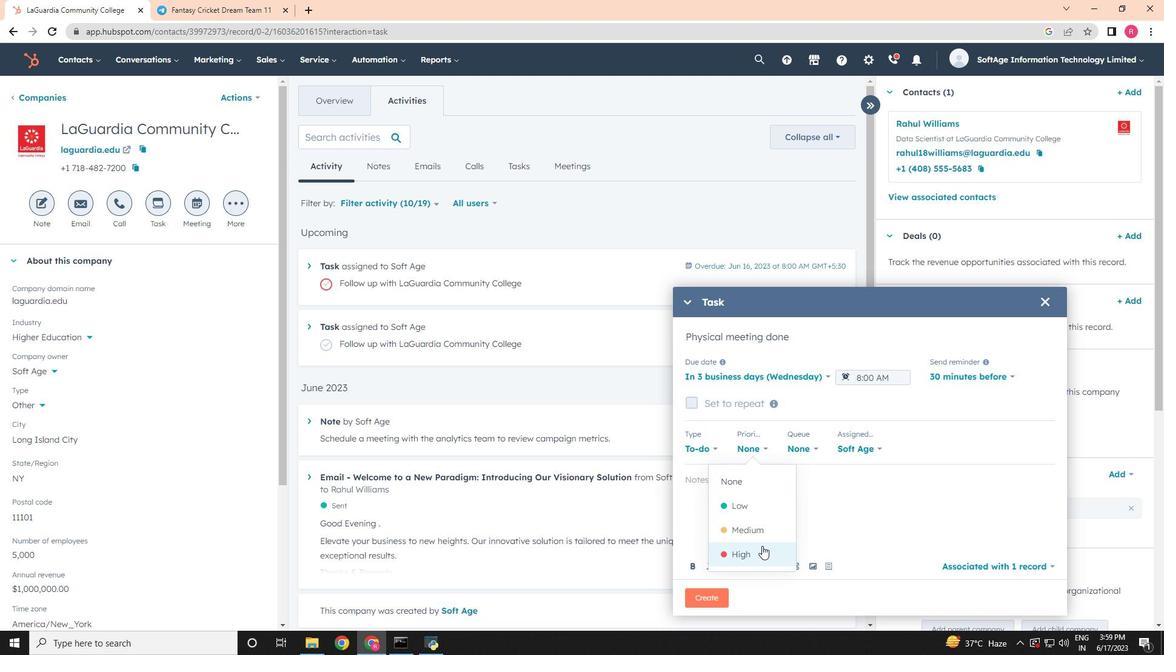 
Action: Mouse moved to (736, 482)
Screenshot: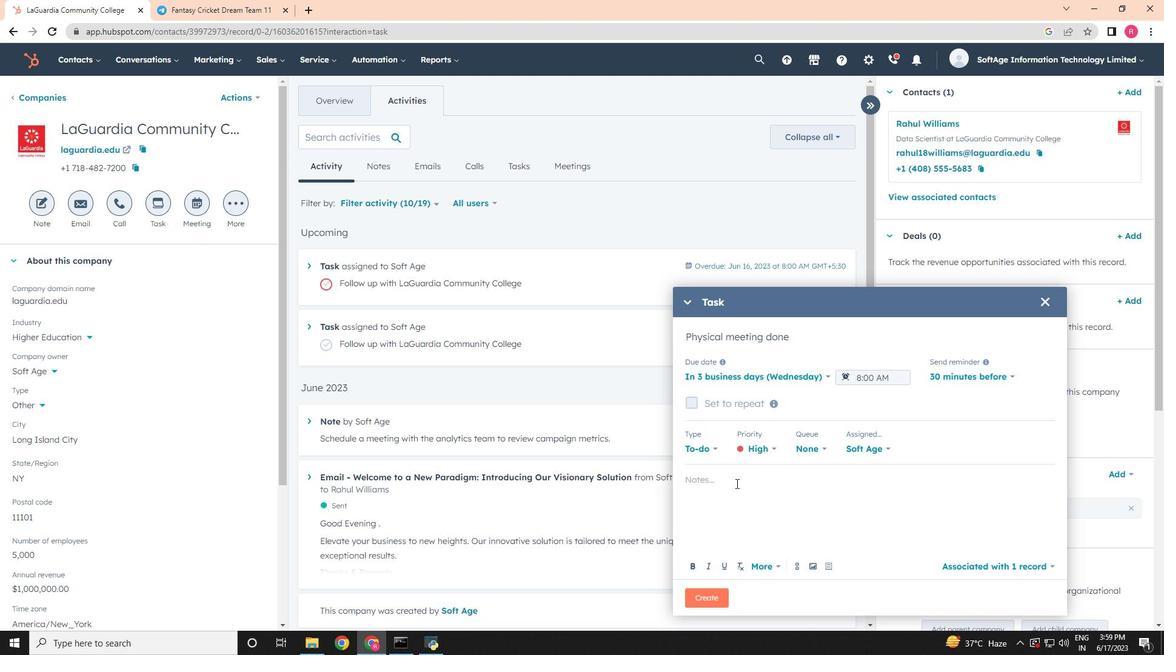 
Action: Mouse pressed left at (736, 482)
Screenshot: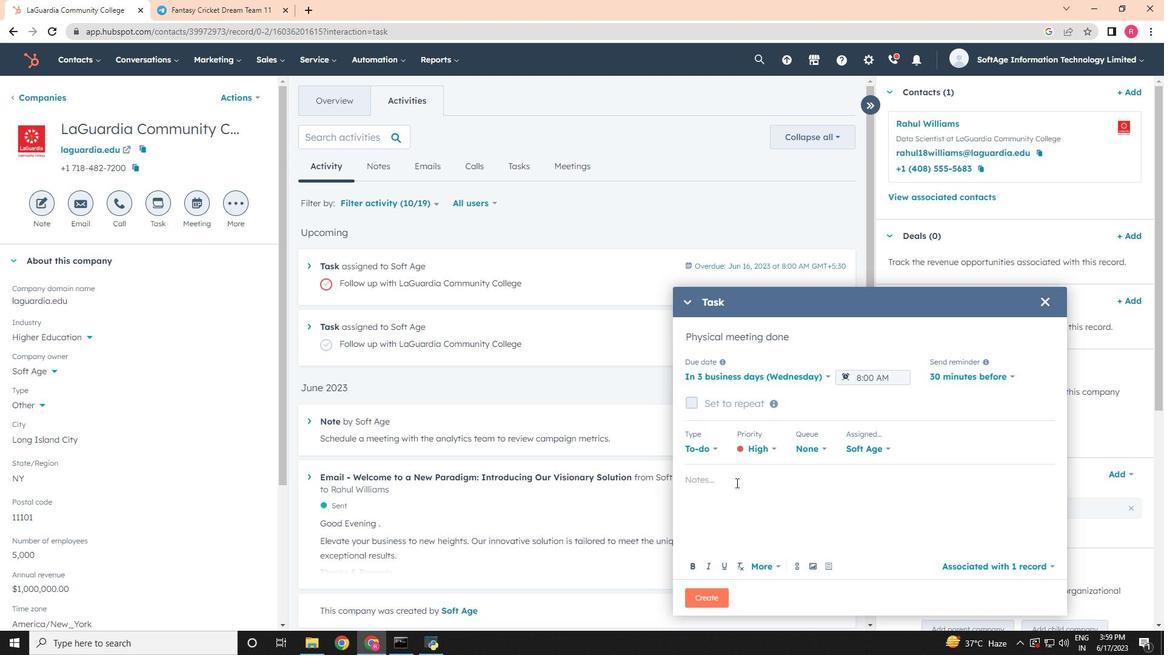 
Action: Key pressed follow<Key.space>up<Key.space>with<Key.space>the<Key.space>client<Key.space>regarding<Key.space>their<Key.space>recent<Key.space>inquiry<Key.space>and<Key.space>address<Key.space>any<Key.space>questions<Key.space>they<Key.space>may<Key.space>have,<Key.backspace>.
Screenshot: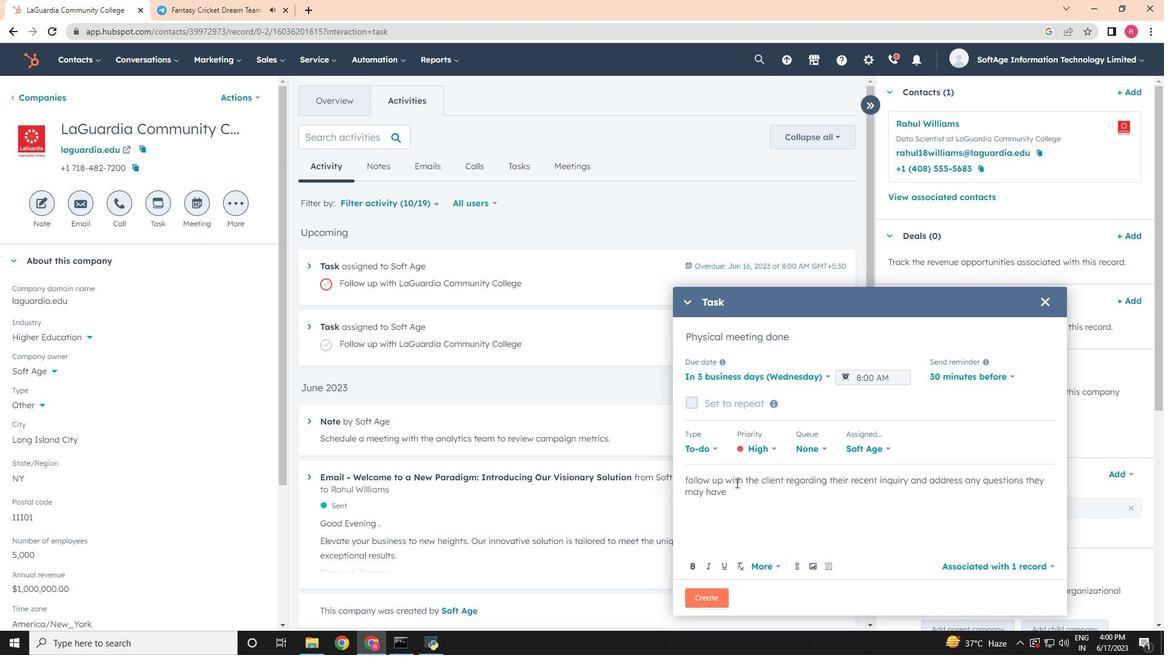 
Action: Mouse moved to (709, 603)
Screenshot: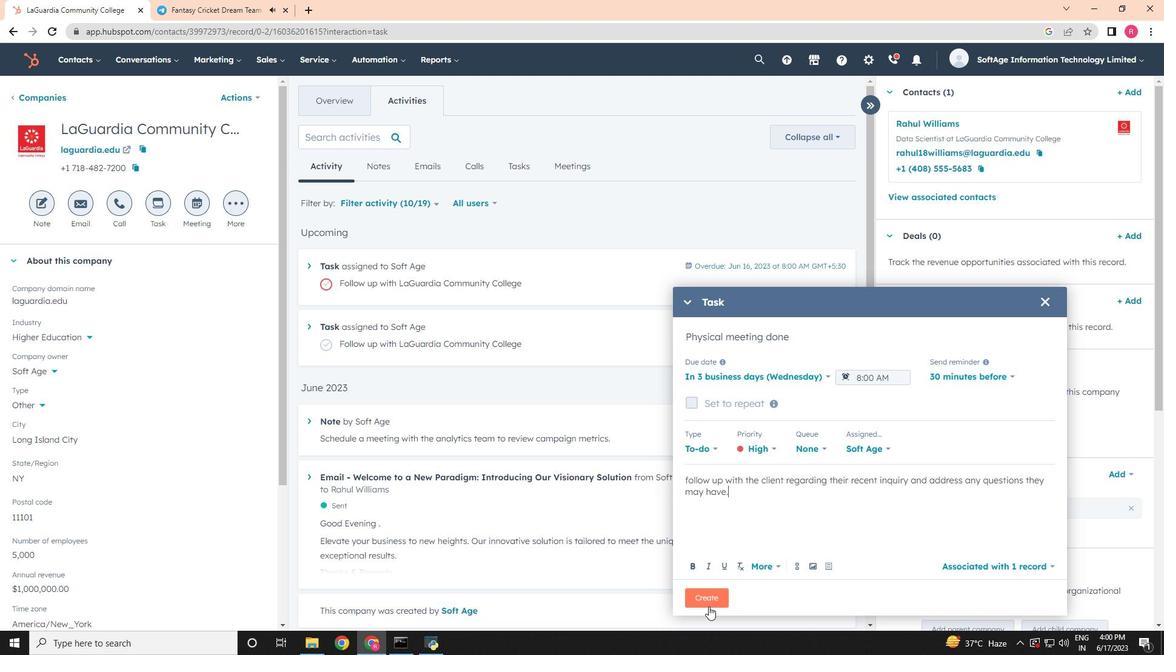 
Action: Mouse pressed left at (709, 603)
Screenshot: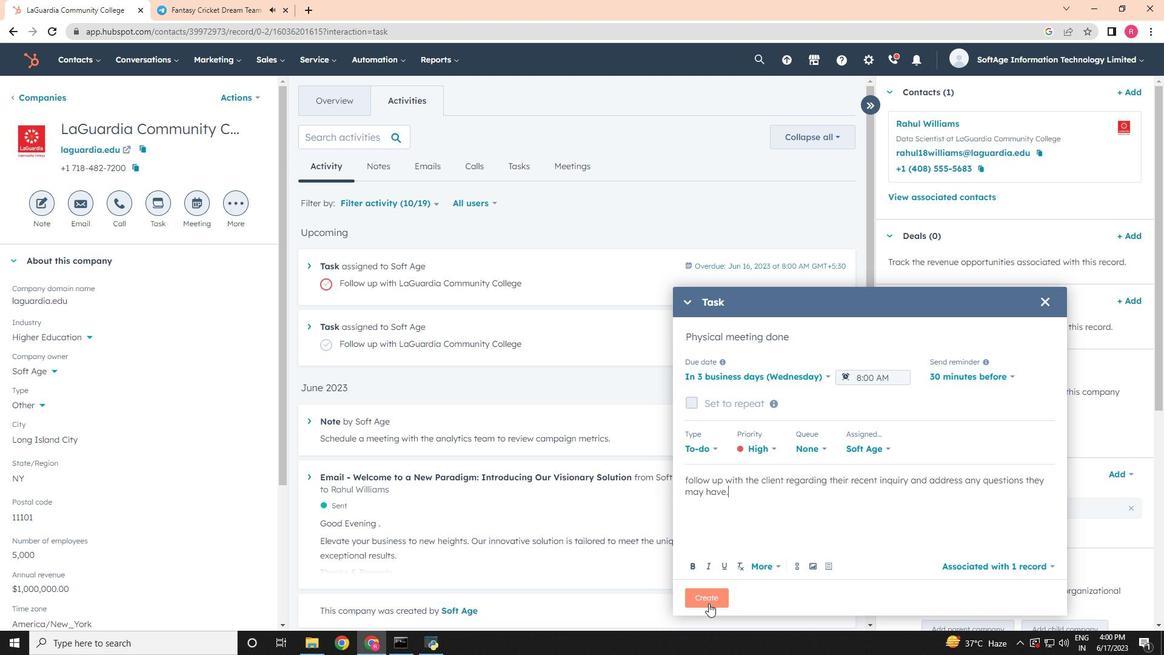 
